 Task: Check the average views per listing of granite counters in the last 5 years.
Action: Mouse moved to (993, 214)
Screenshot: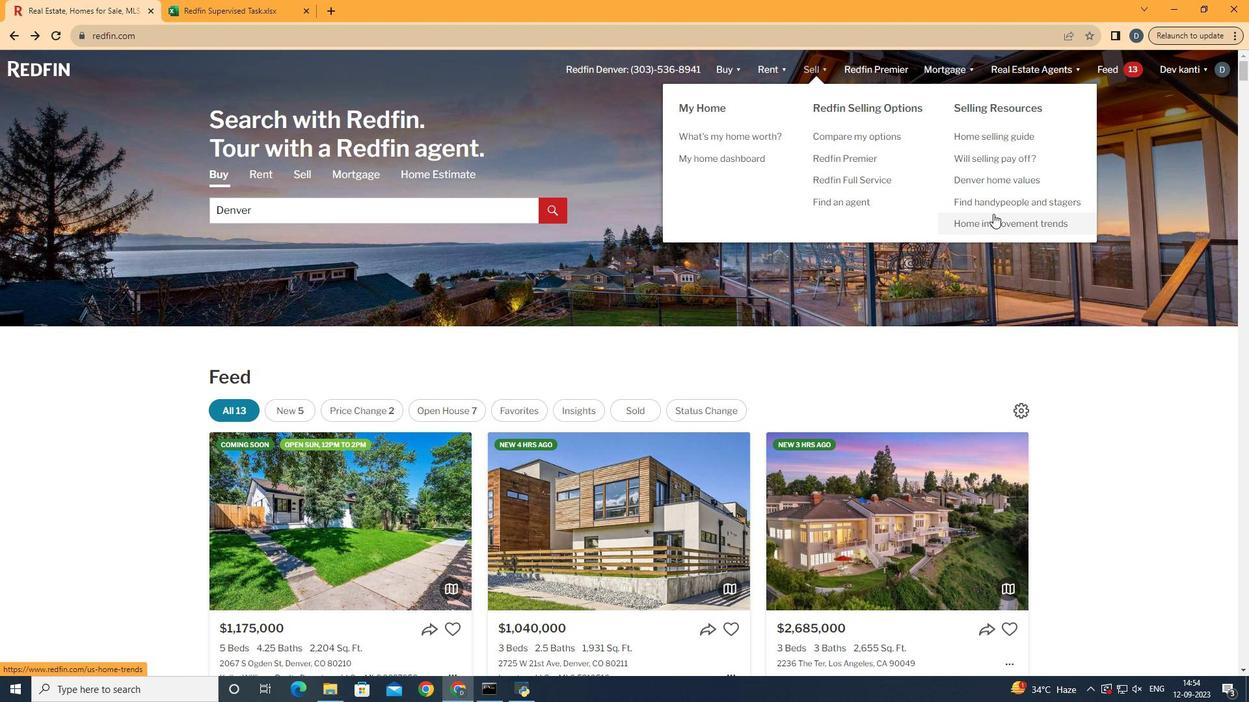 
Action: Mouse pressed left at (993, 214)
Screenshot: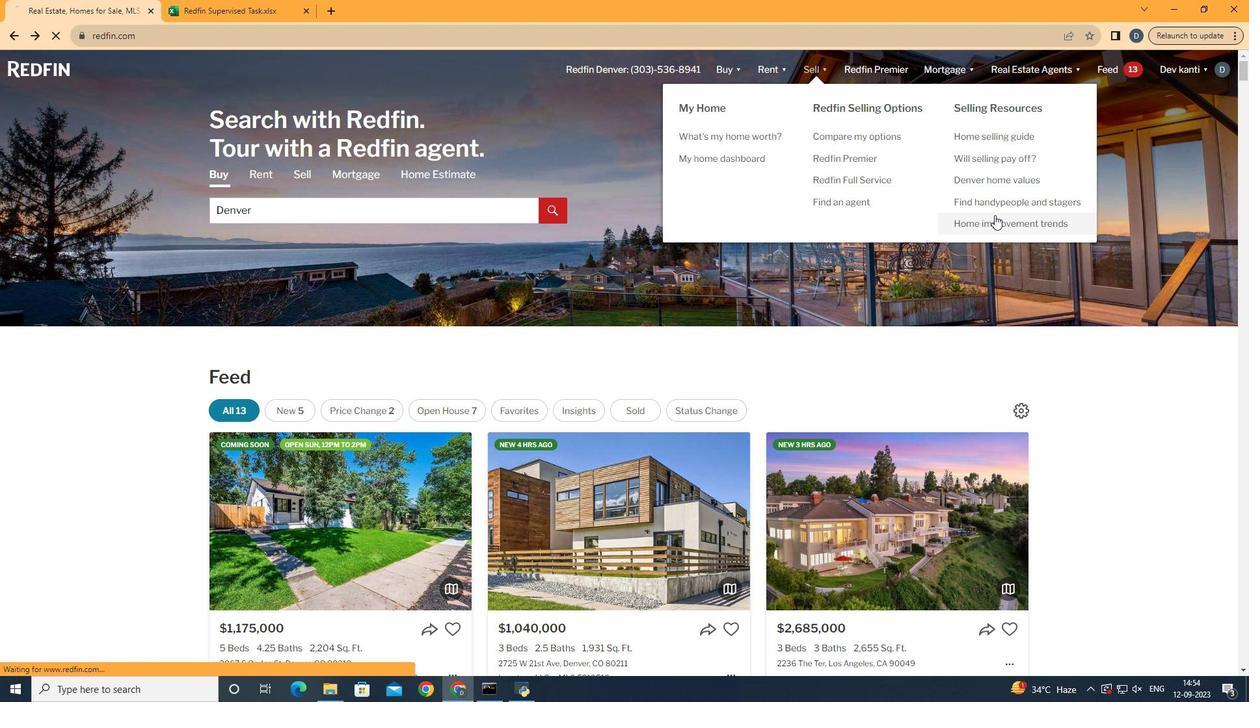 
Action: Mouse moved to (309, 245)
Screenshot: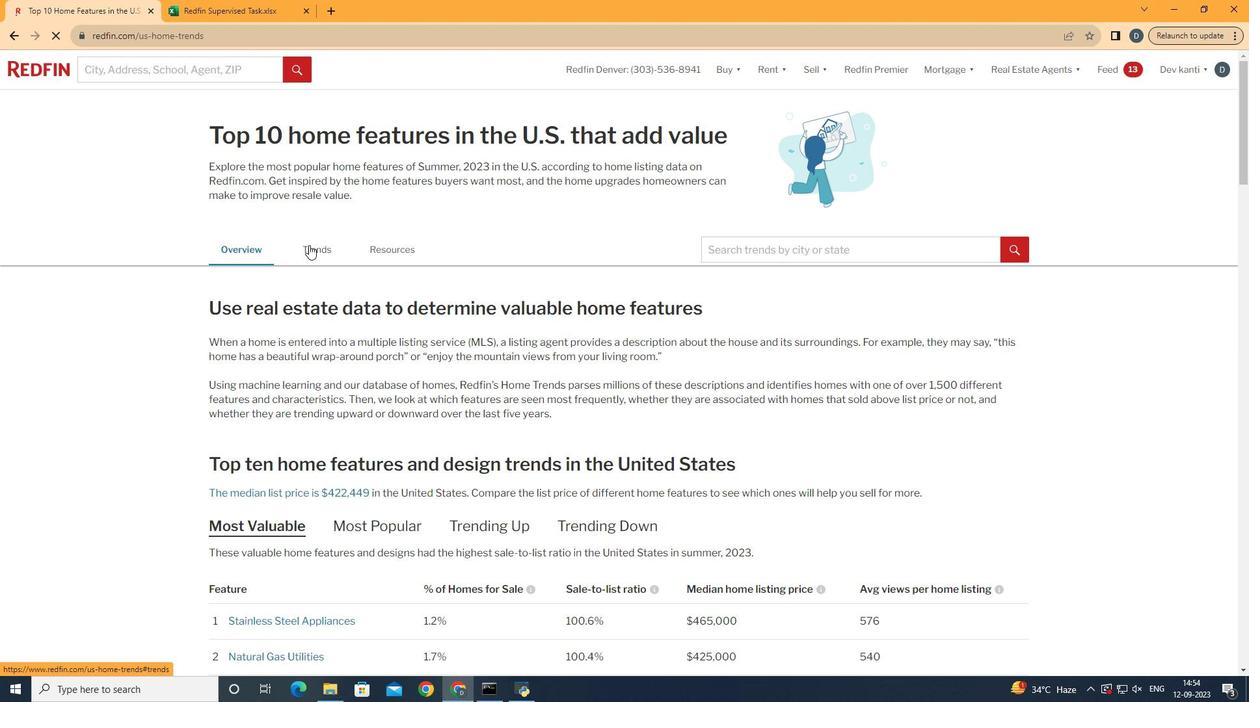 
Action: Mouse pressed left at (309, 245)
Screenshot: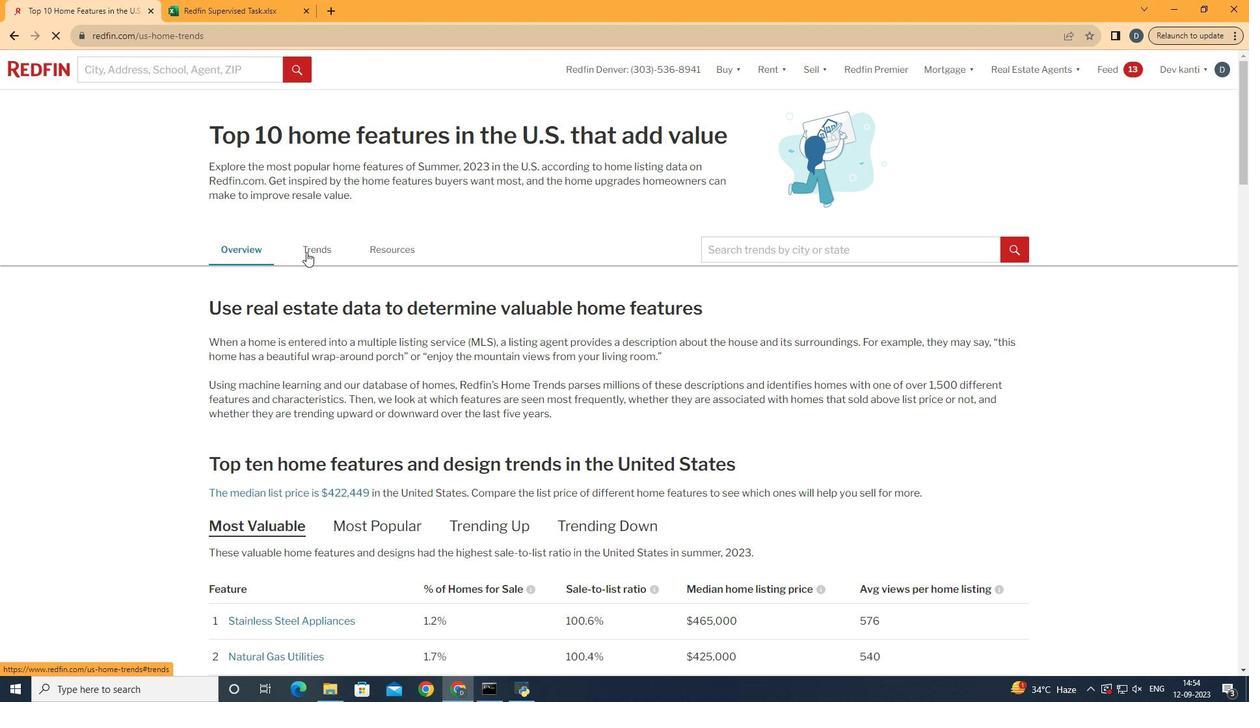 
Action: Mouse moved to (426, 398)
Screenshot: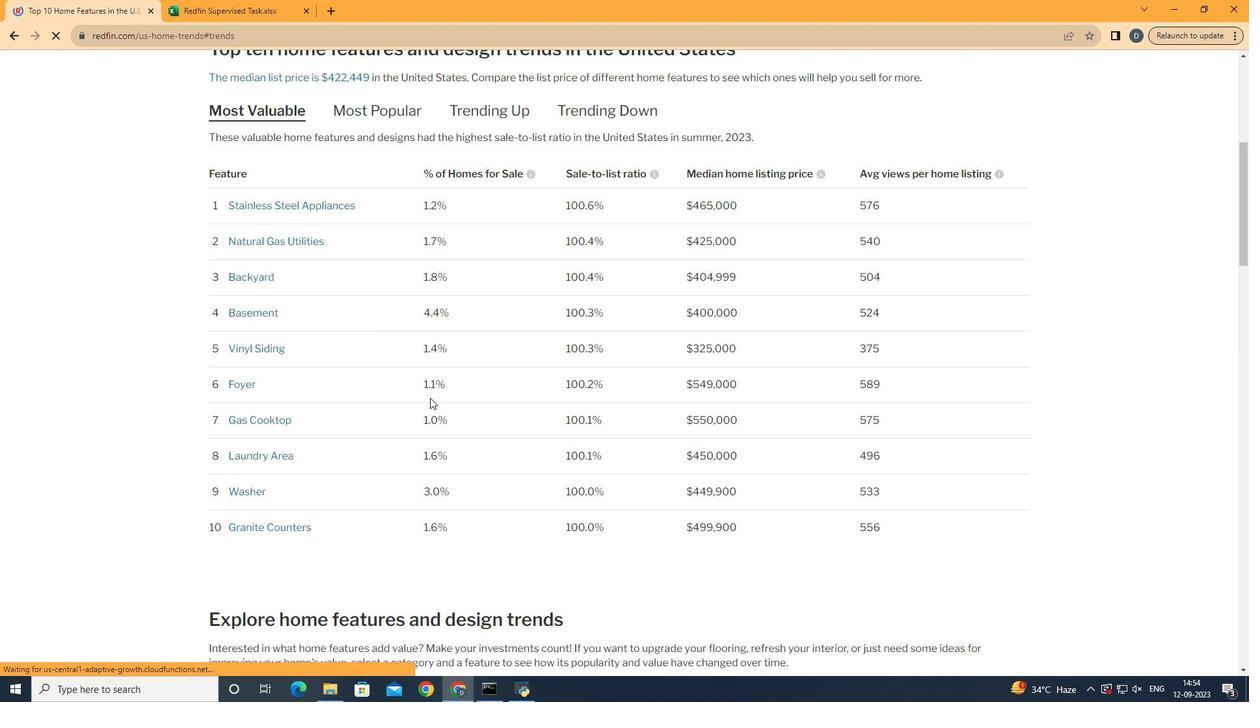 
Action: Mouse scrolled (426, 398) with delta (0, 0)
Screenshot: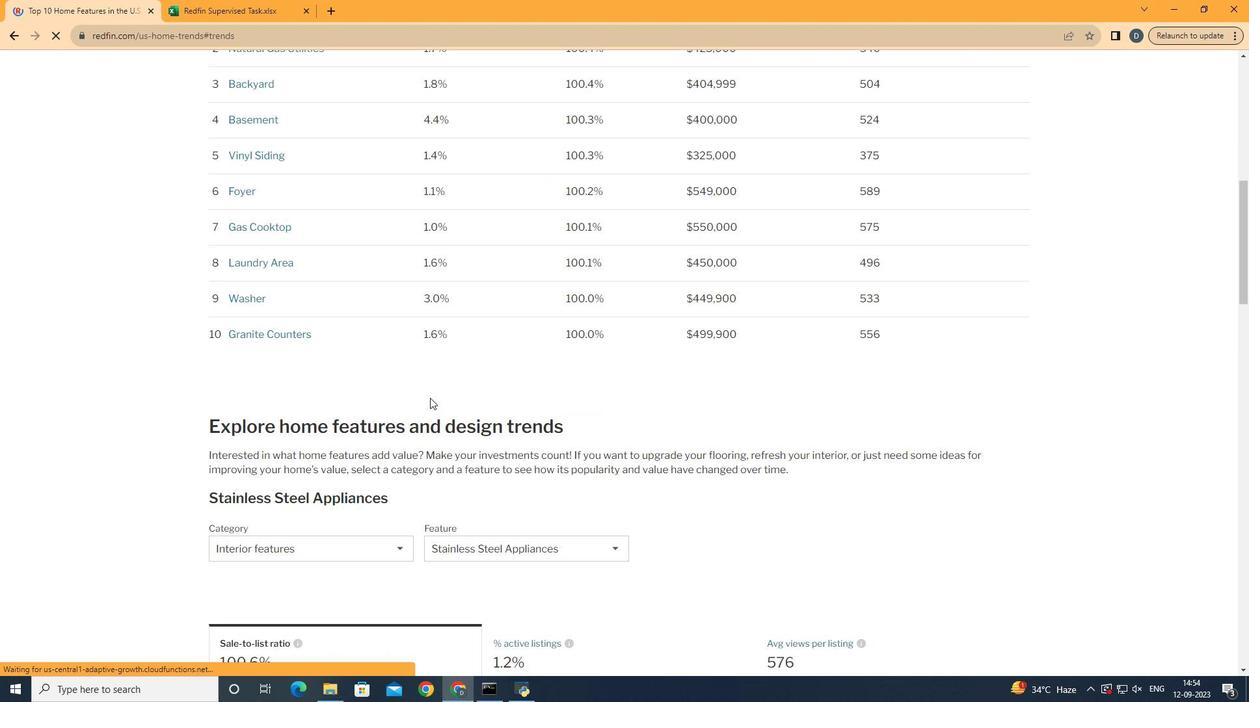 
Action: Mouse scrolled (426, 398) with delta (0, 0)
Screenshot: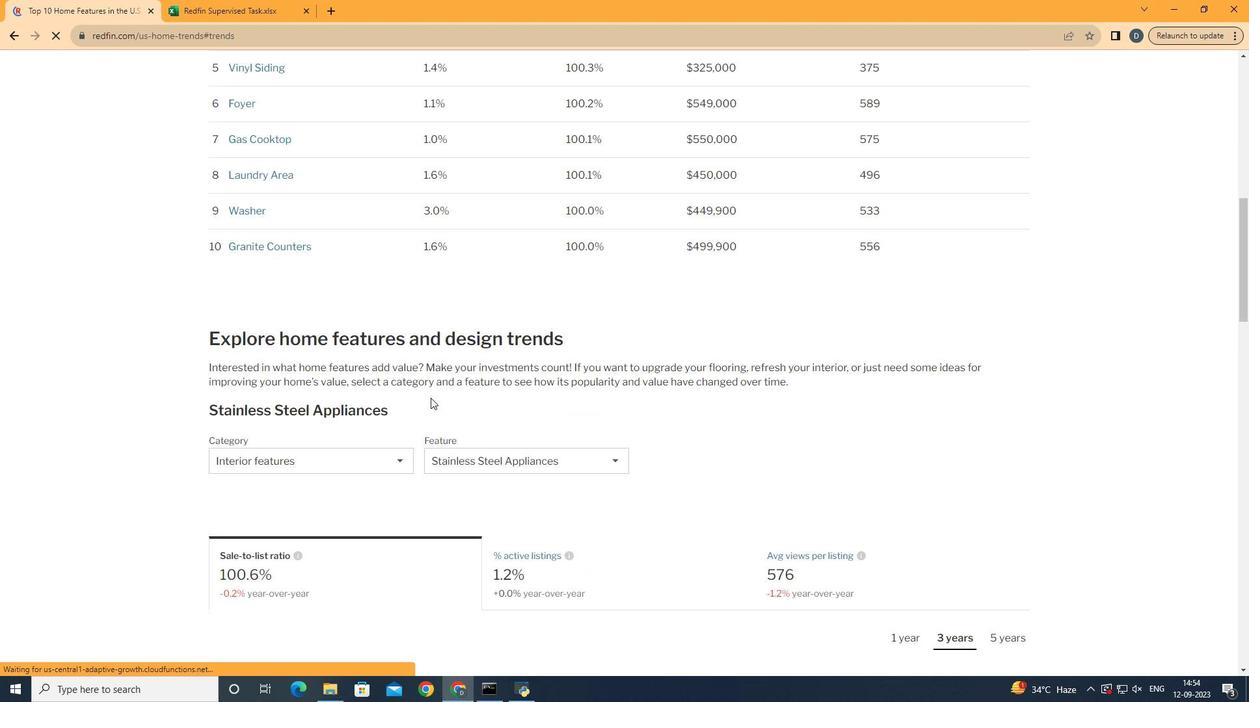
Action: Mouse scrolled (426, 398) with delta (0, 0)
Screenshot: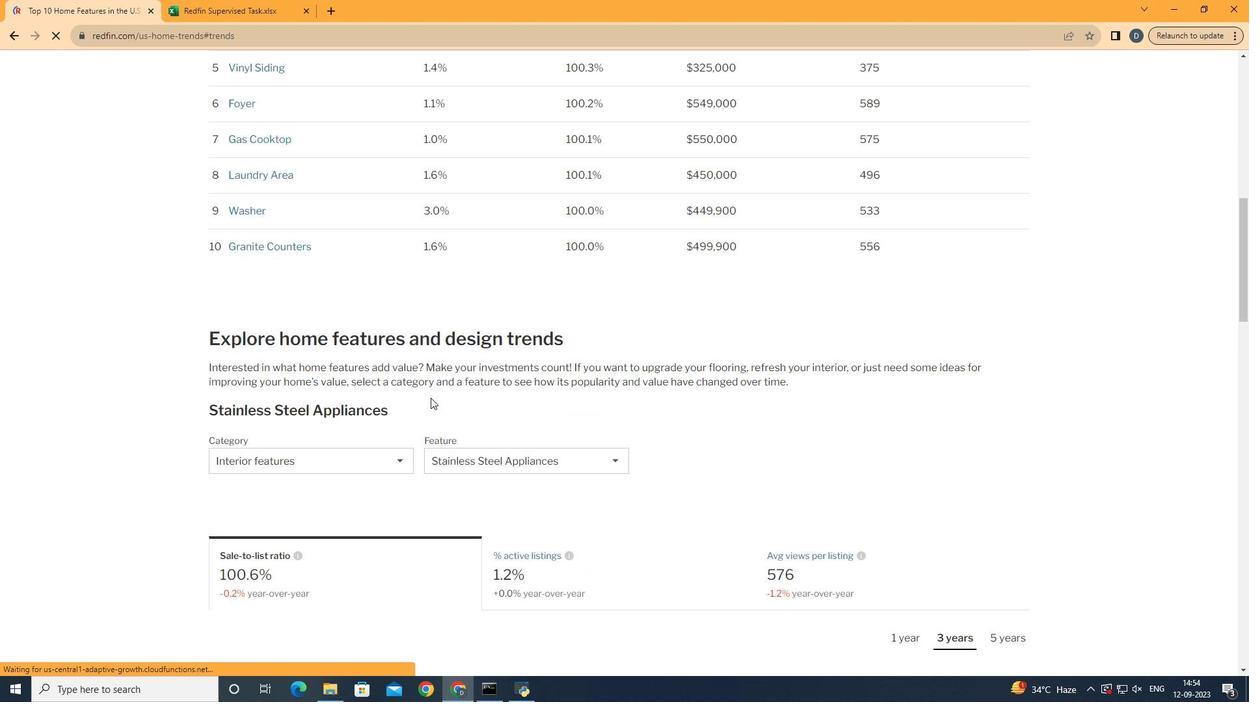 
Action: Mouse scrolled (426, 398) with delta (0, 0)
Screenshot: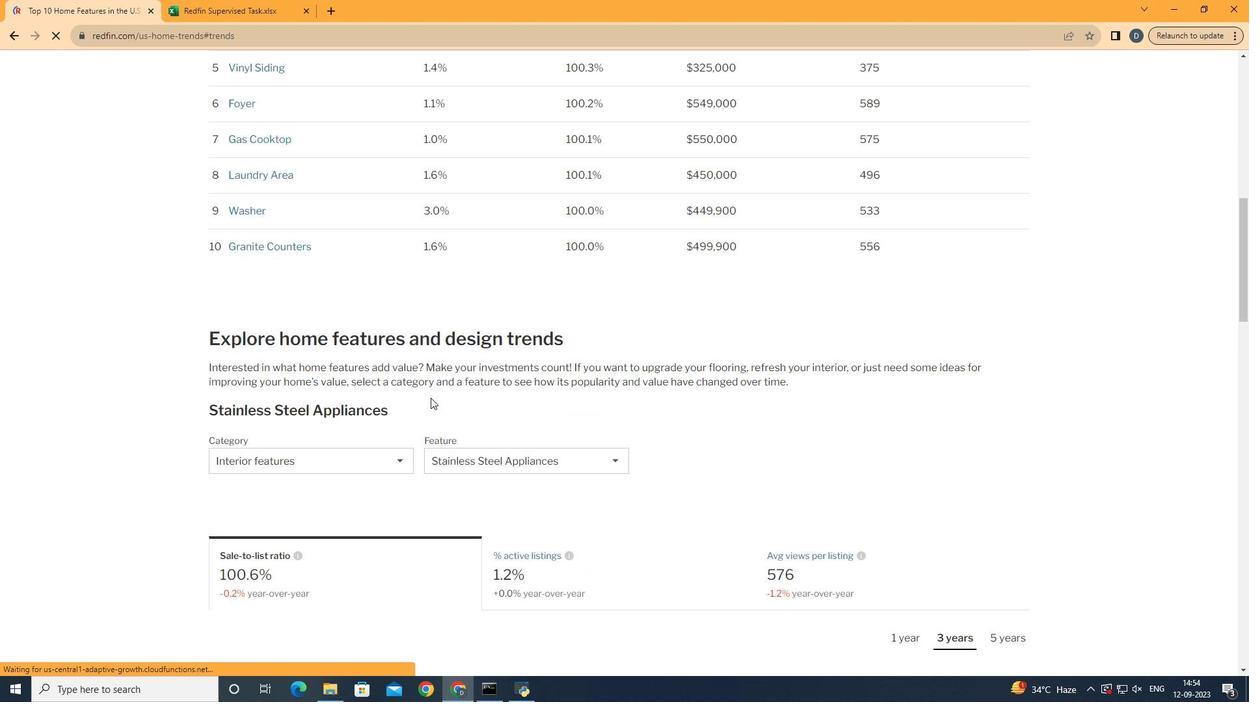 
Action: Mouse moved to (427, 398)
Screenshot: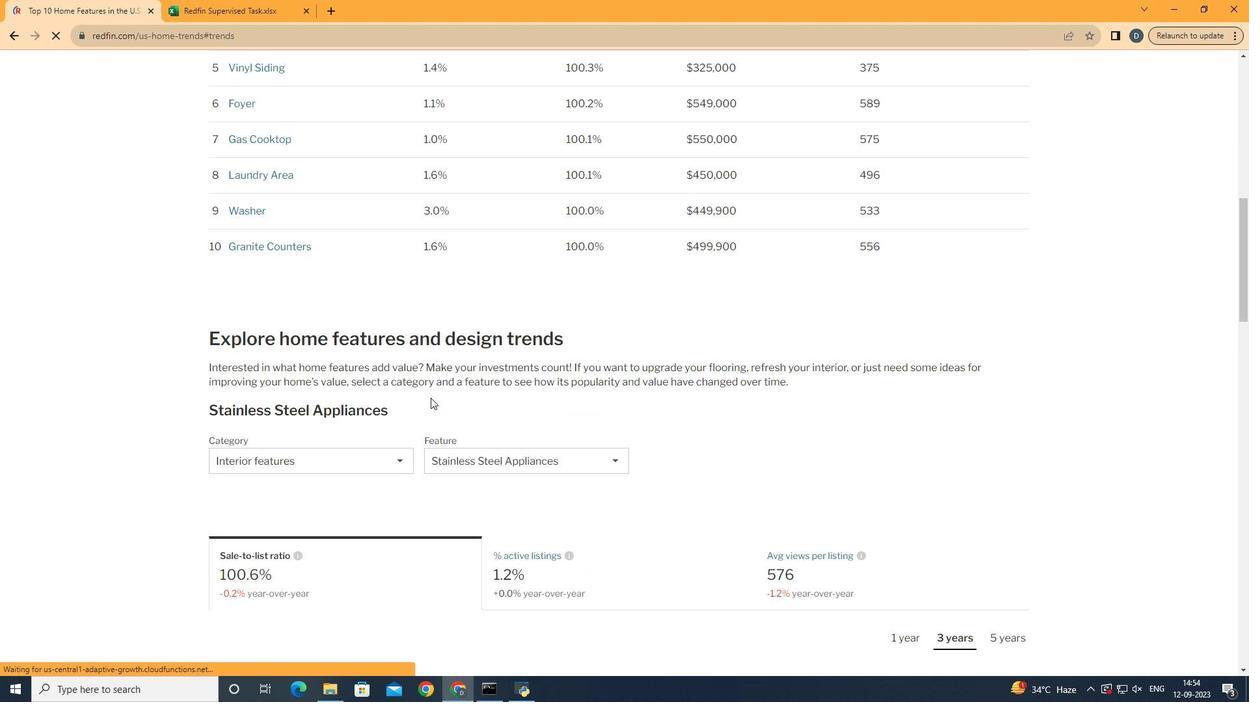 
Action: Mouse scrolled (427, 398) with delta (0, 0)
Screenshot: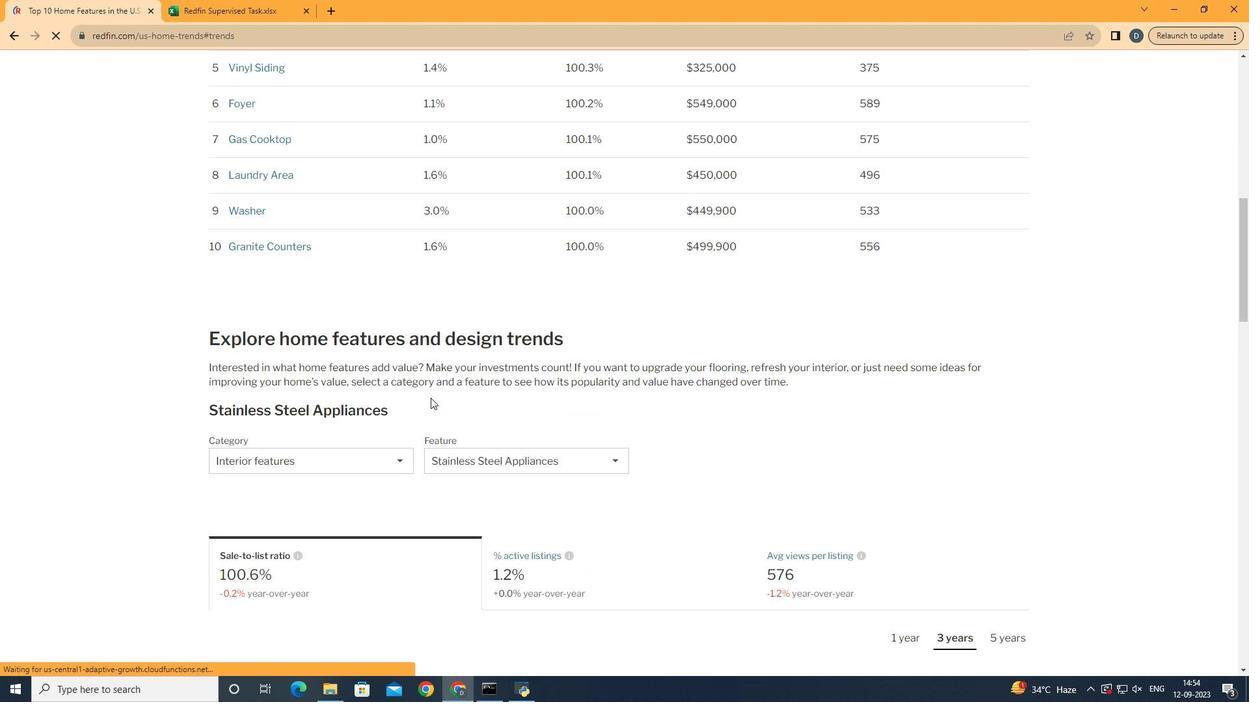 
Action: Mouse moved to (430, 398)
Screenshot: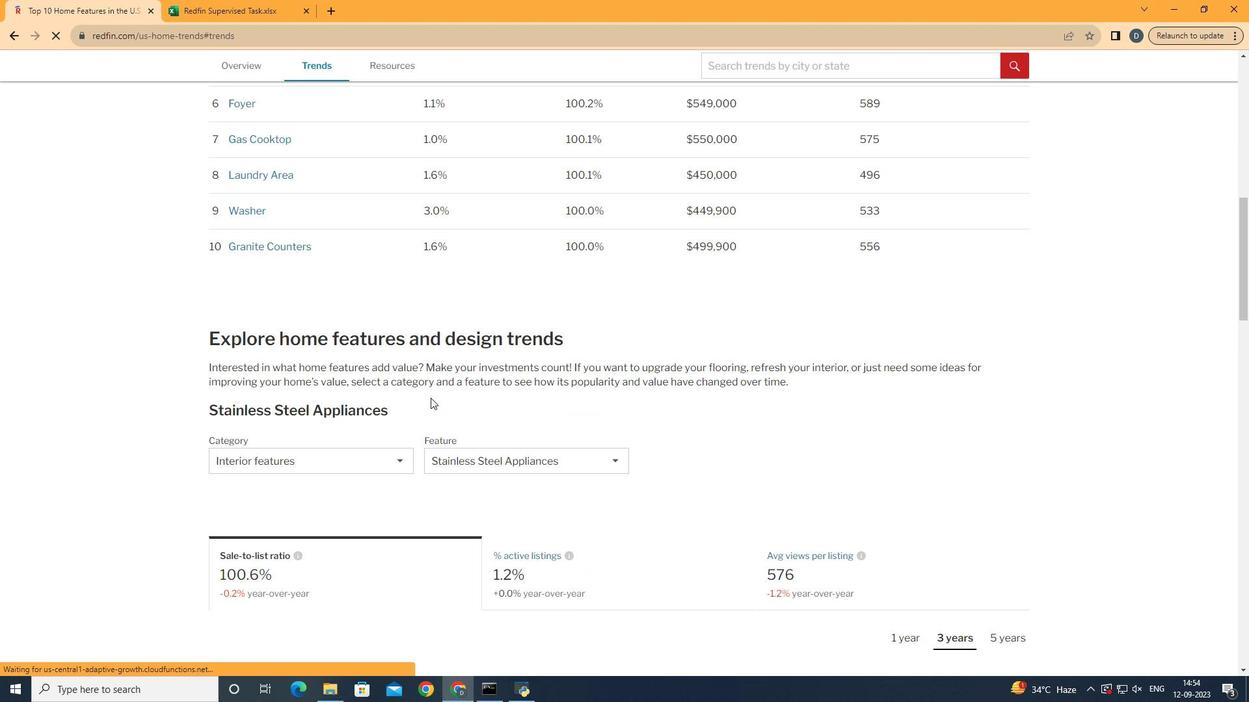 
Action: Mouse scrolled (430, 397) with delta (0, 0)
Screenshot: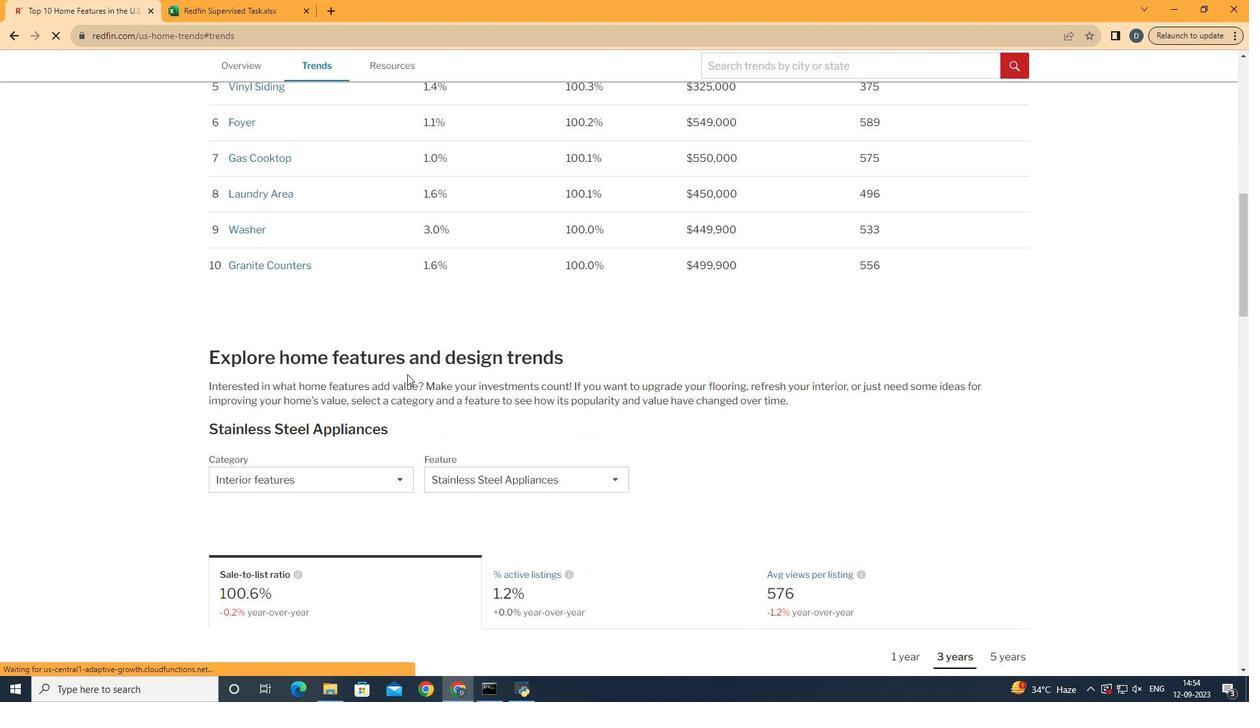 
Action: Mouse scrolled (430, 397) with delta (0, 0)
Screenshot: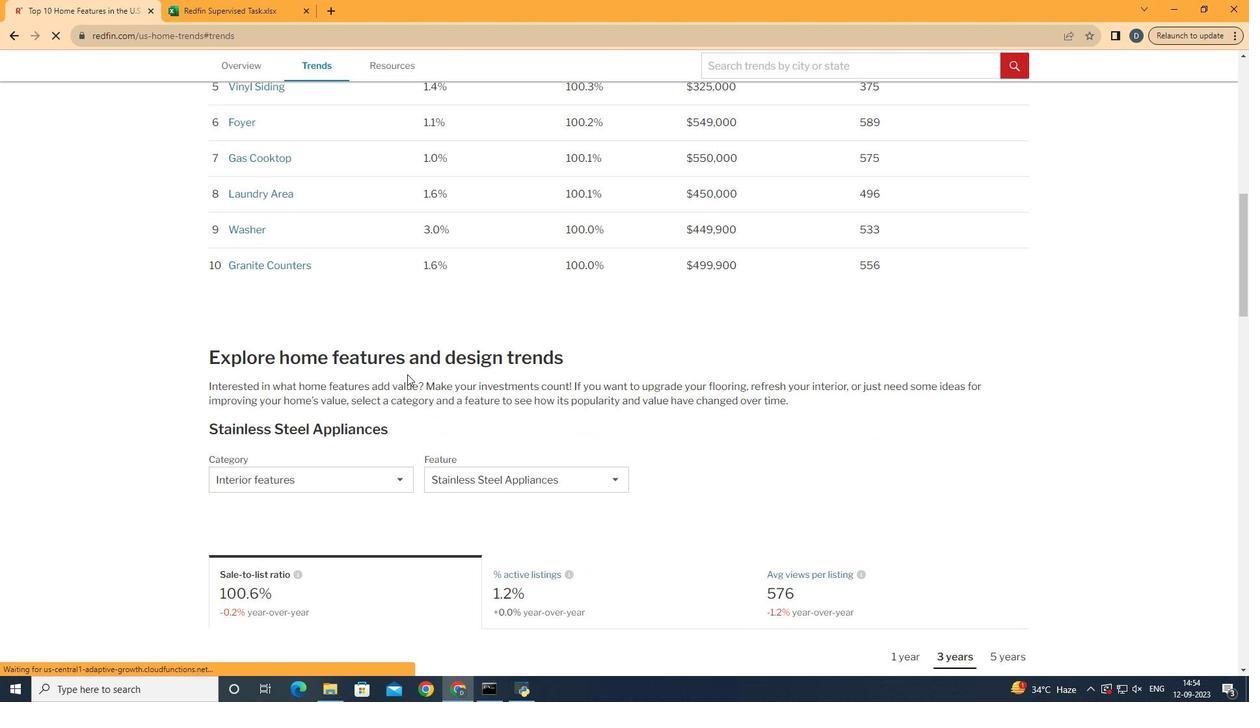 
Action: Mouse moved to (401, 372)
Screenshot: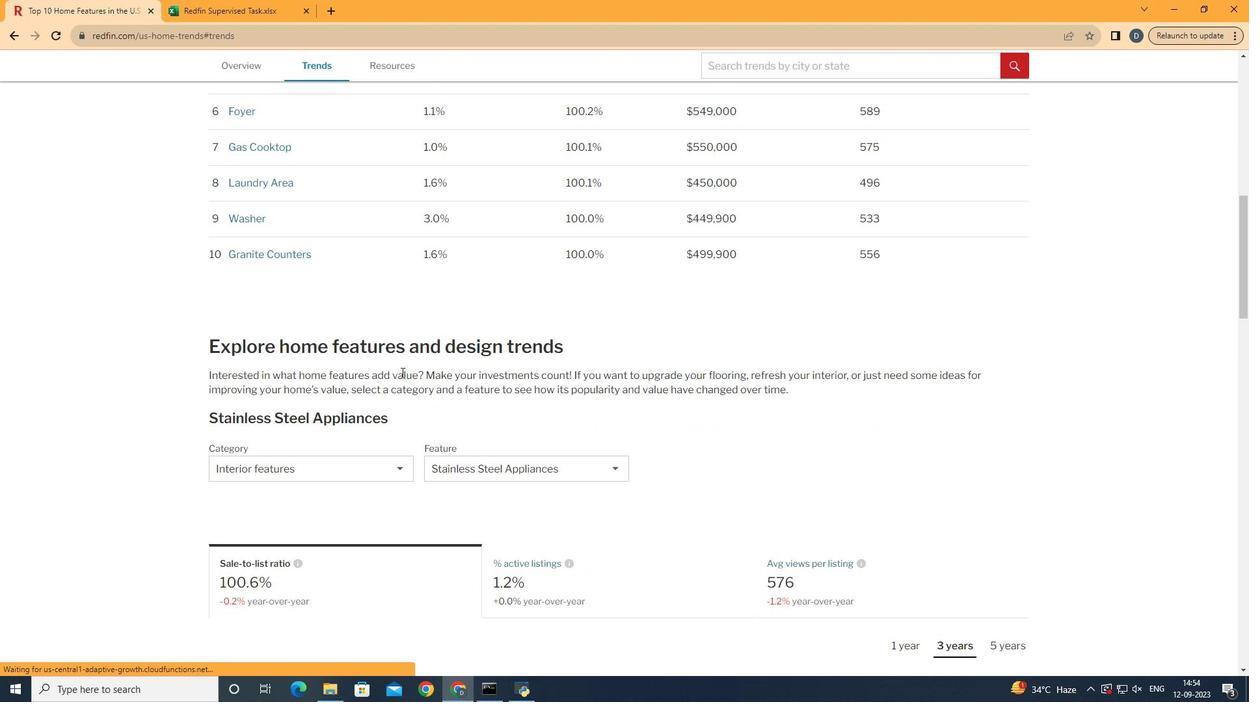 
Action: Mouse scrolled (401, 372) with delta (0, 0)
Screenshot: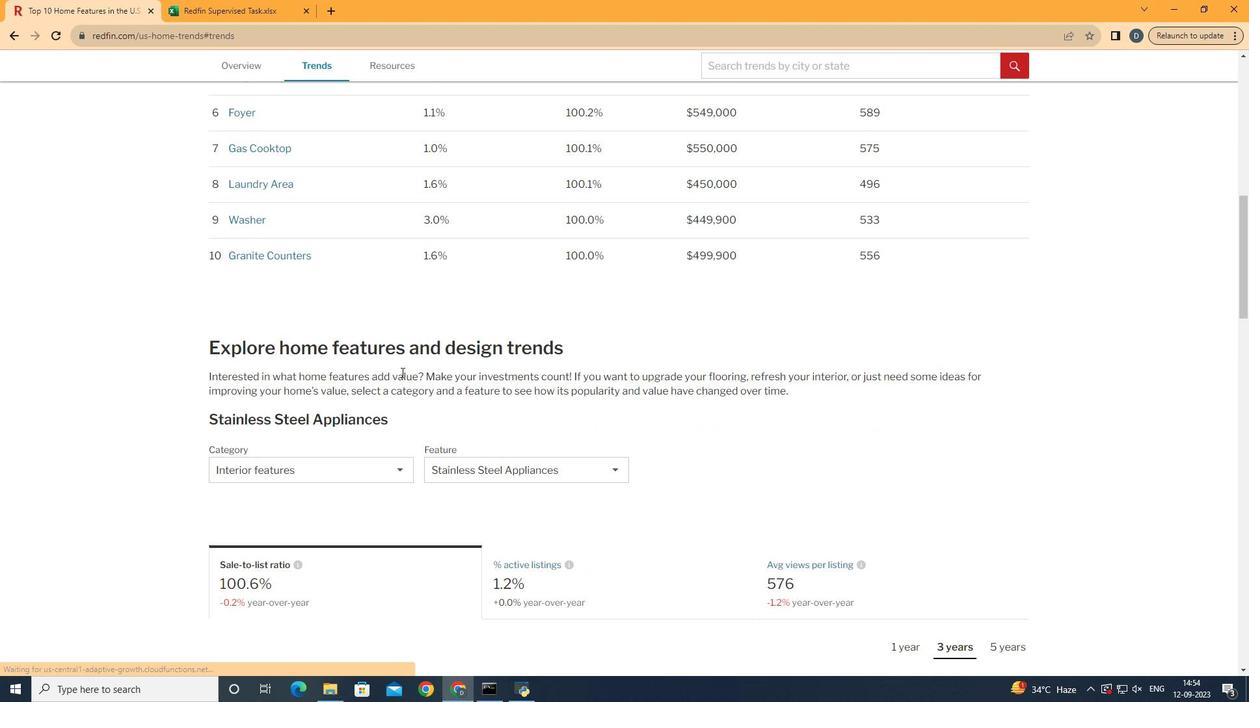 
Action: Mouse scrolled (401, 372) with delta (0, 0)
Screenshot: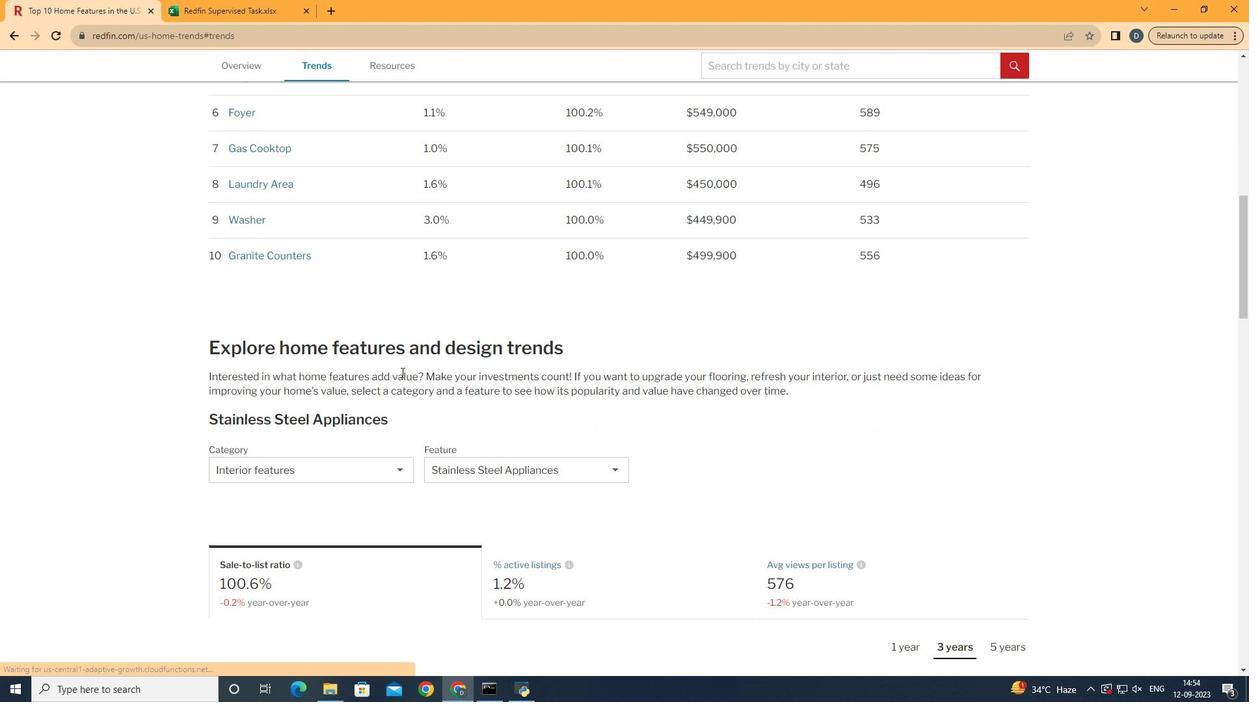 
Action: Mouse scrolled (401, 372) with delta (0, 0)
Screenshot: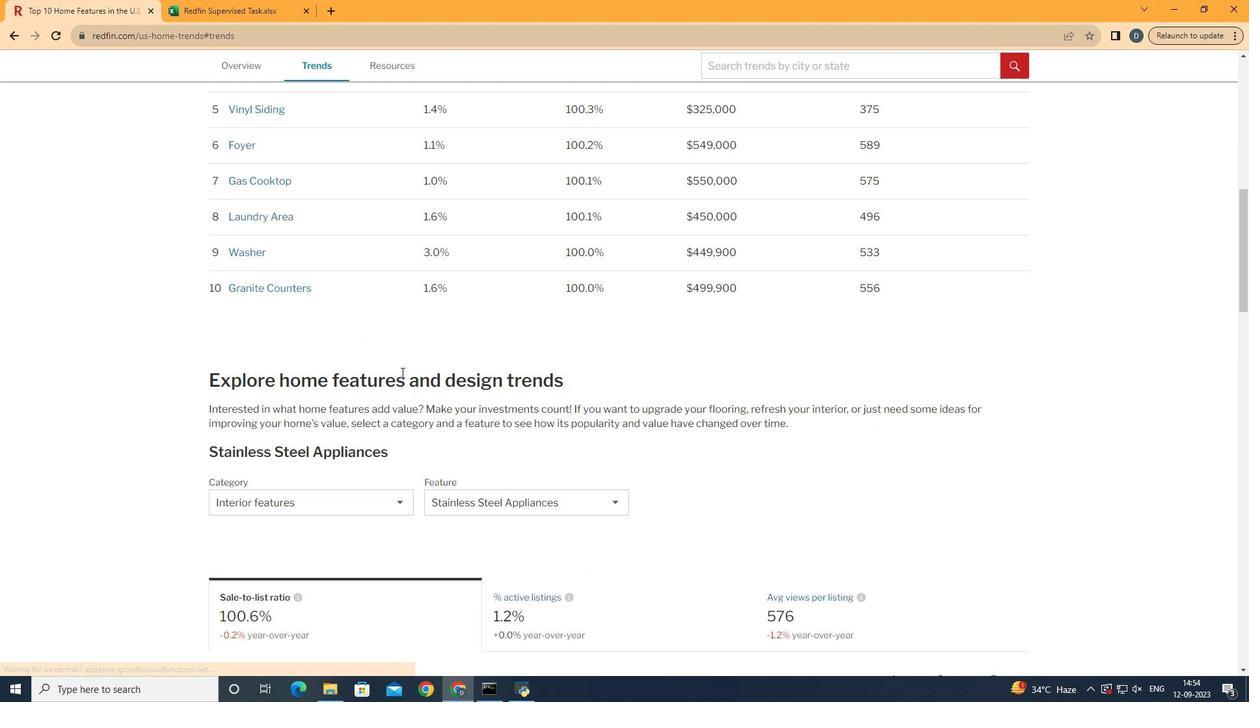
Action: Mouse scrolled (401, 372) with delta (0, 0)
Screenshot: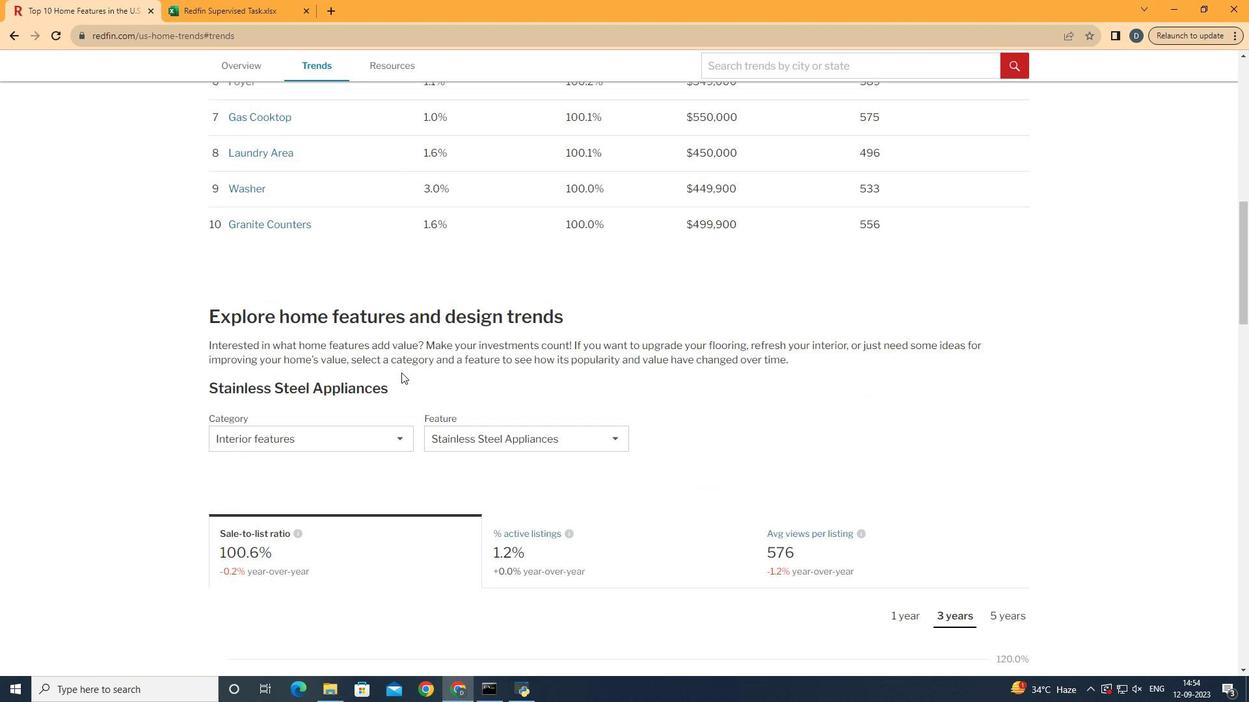 
Action: Mouse scrolled (401, 372) with delta (0, 0)
Screenshot: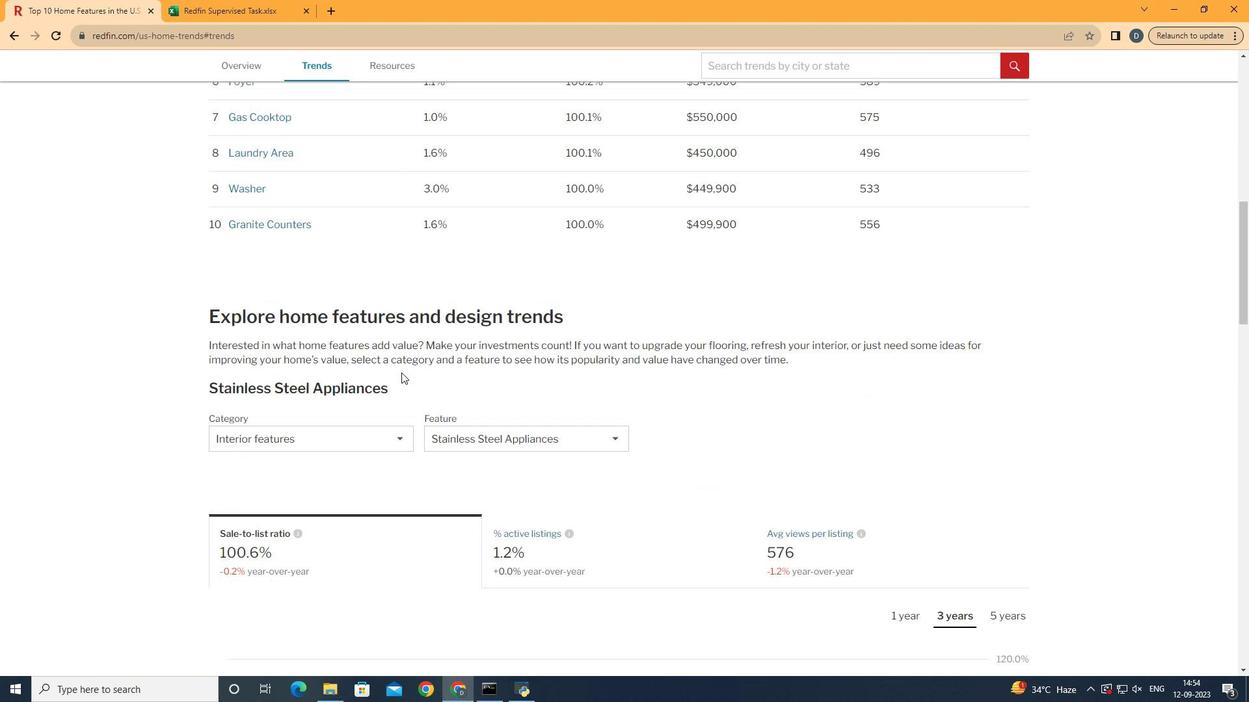 
Action: Mouse scrolled (401, 372) with delta (0, 0)
Screenshot: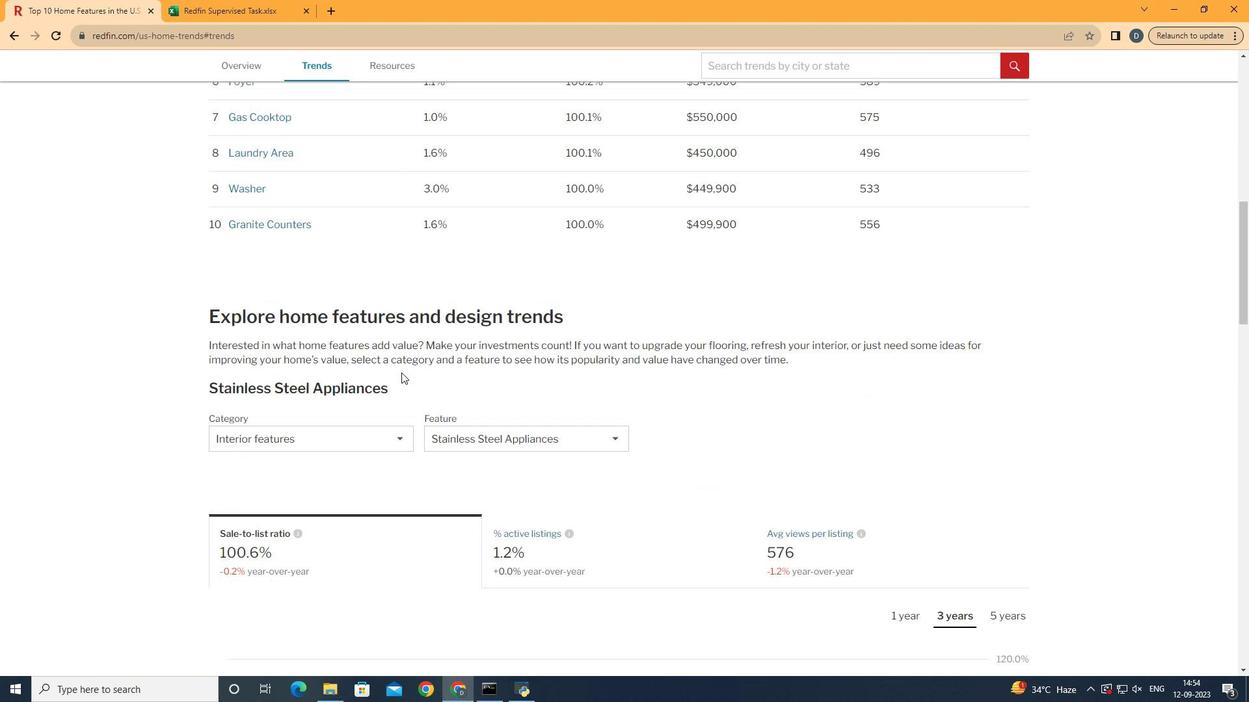 
Action: Mouse scrolled (401, 372) with delta (0, 0)
Screenshot: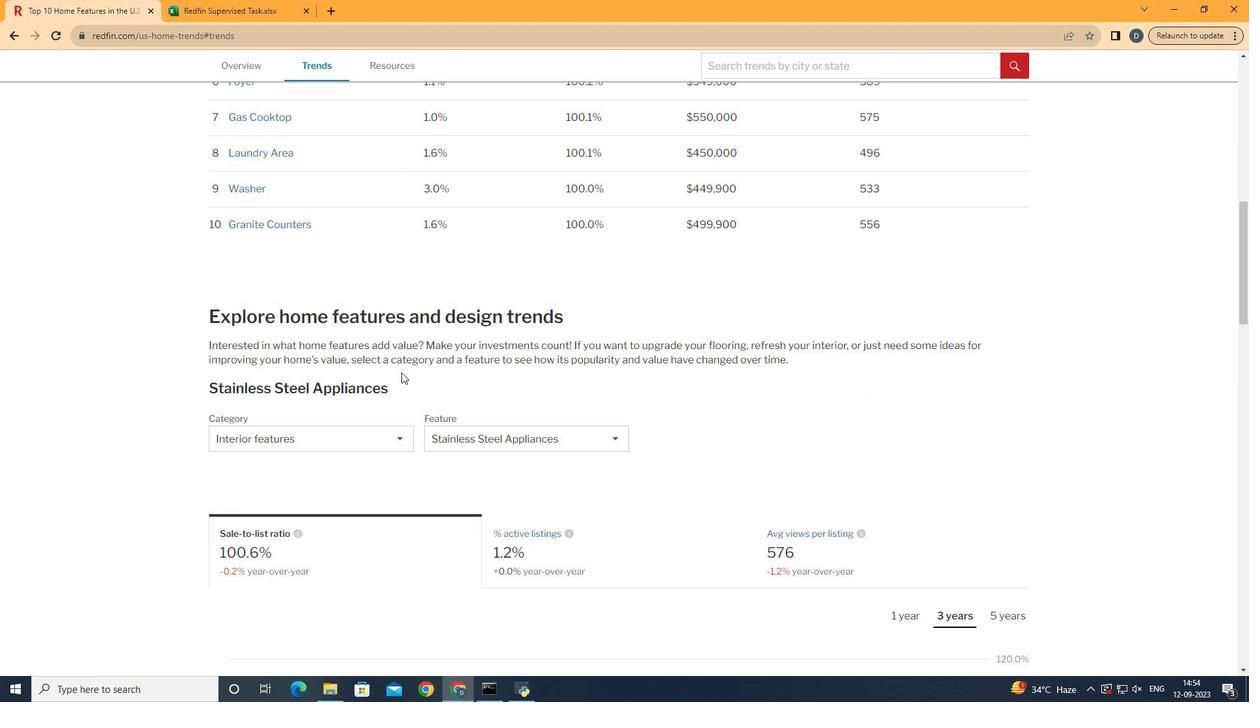 
Action: Mouse scrolled (401, 372) with delta (0, 0)
Screenshot: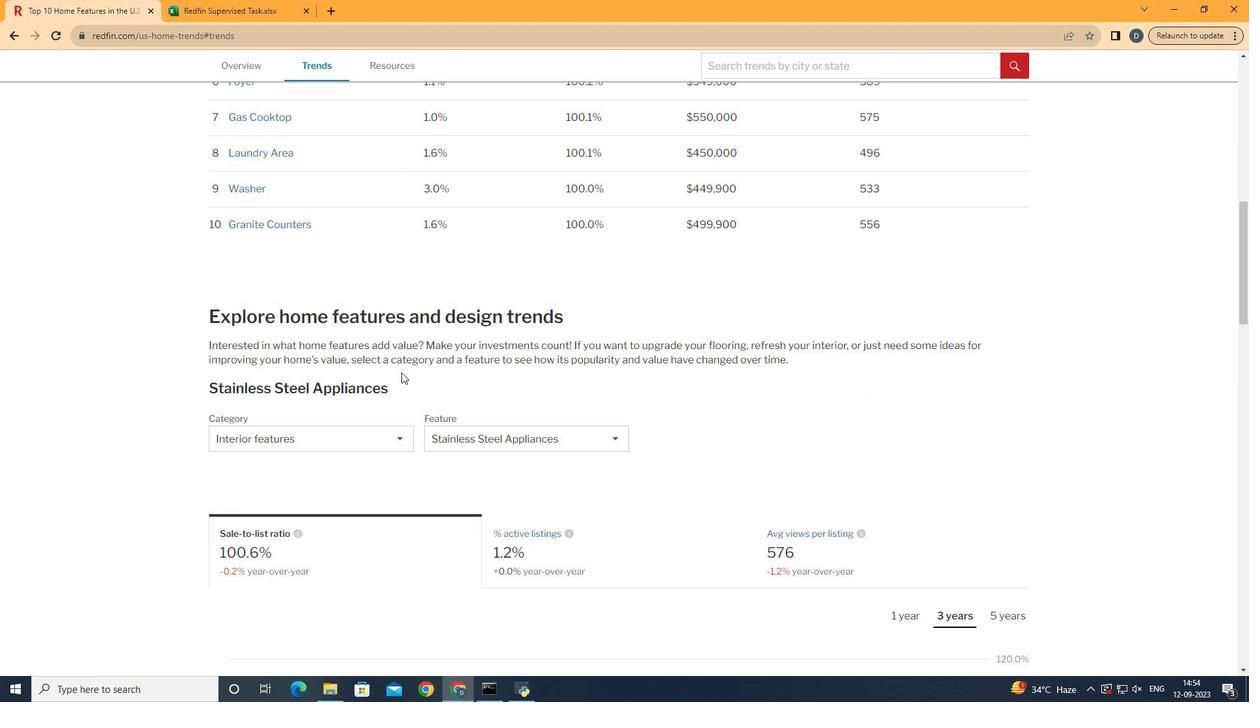 
Action: Mouse scrolled (401, 372) with delta (0, 0)
Screenshot: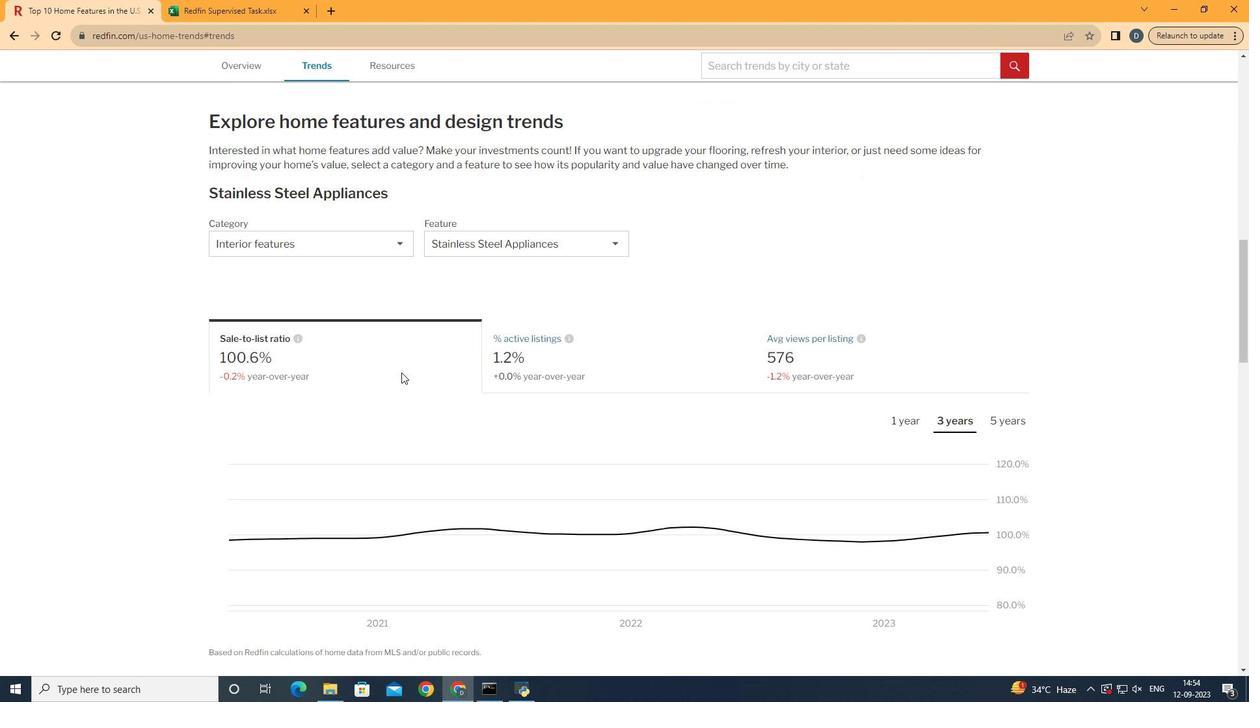 
Action: Mouse scrolled (401, 372) with delta (0, 0)
Screenshot: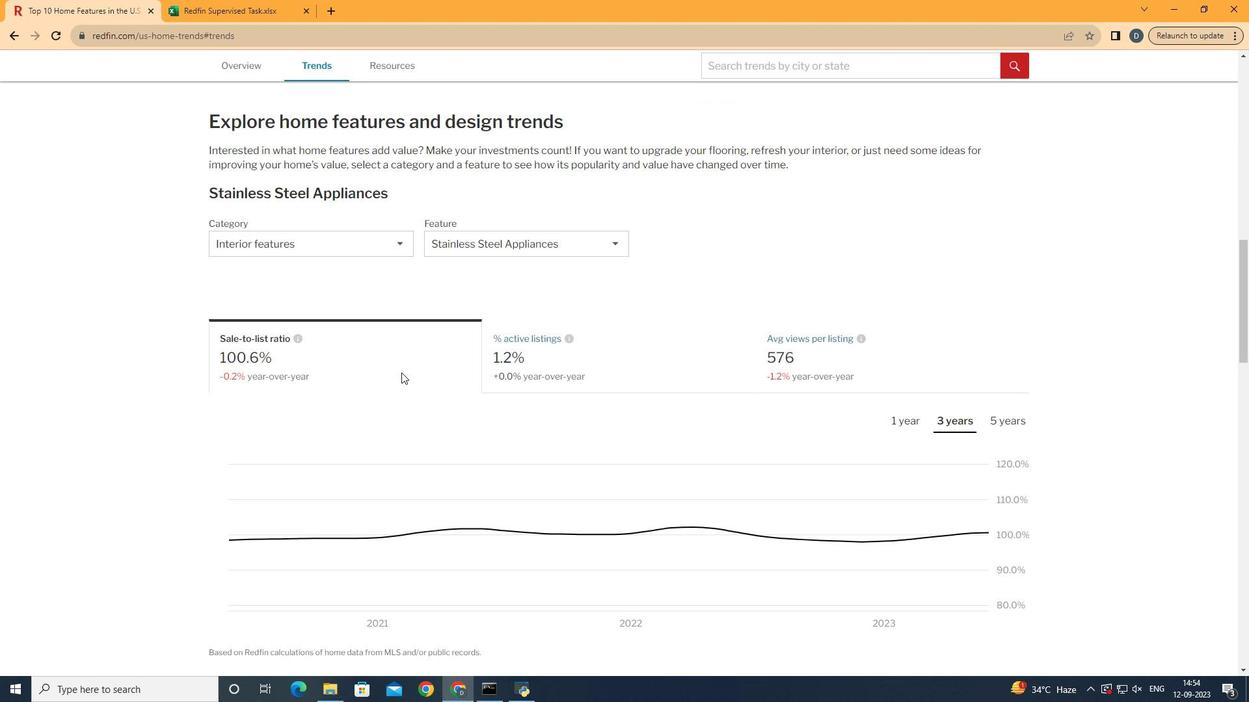 
Action: Mouse scrolled (401, 372) with delta (0, 0)
Screenshot: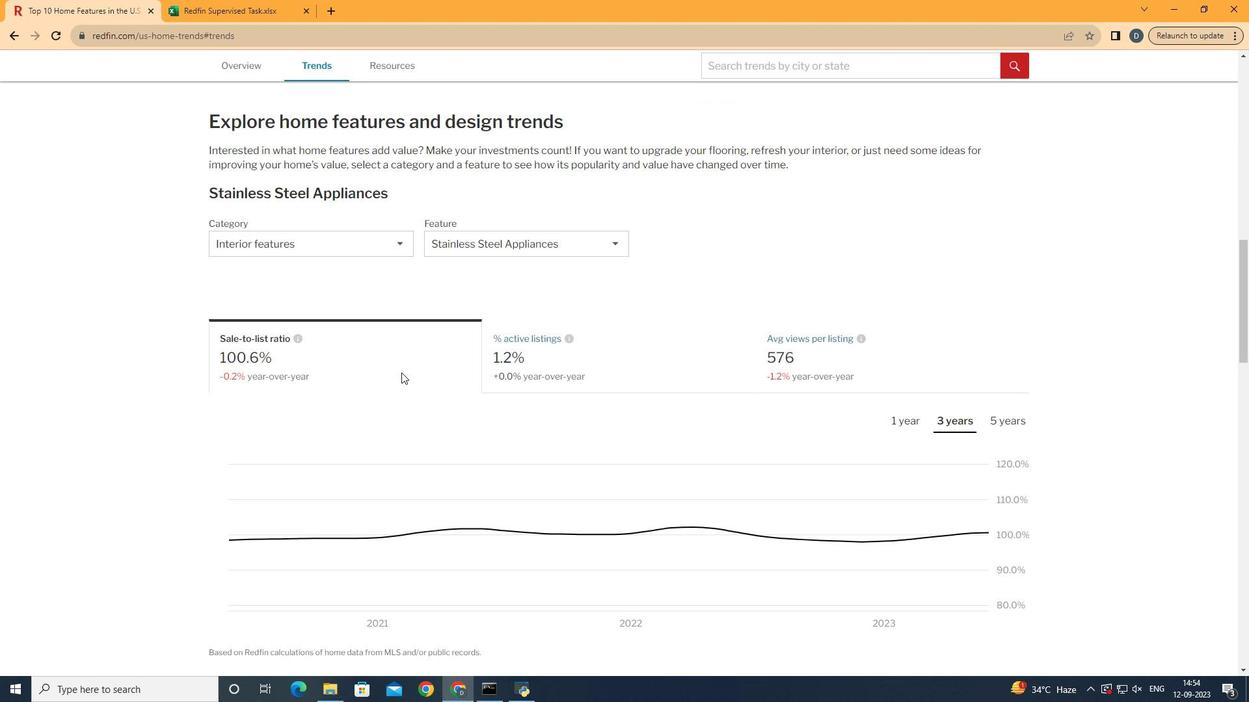 
Action: Mouse moved to (337, 240)
Screenshot: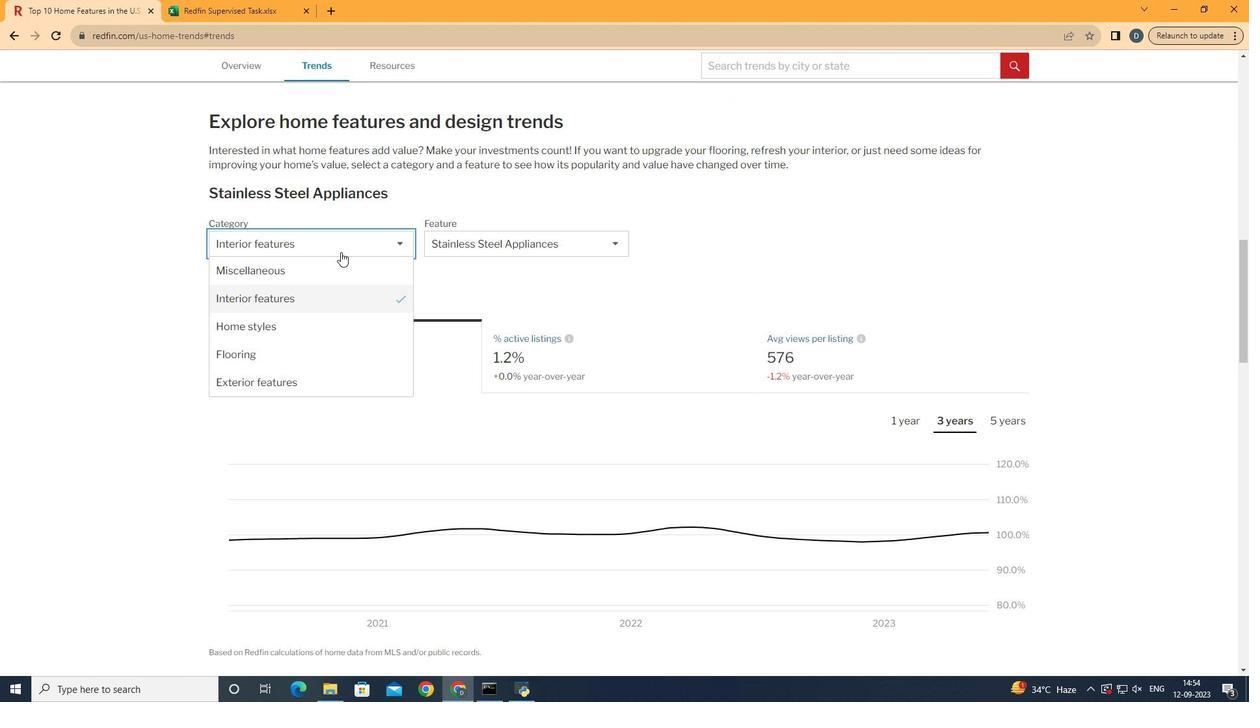 
Action: Mouse pressed left at (337, 240)
Screenshot: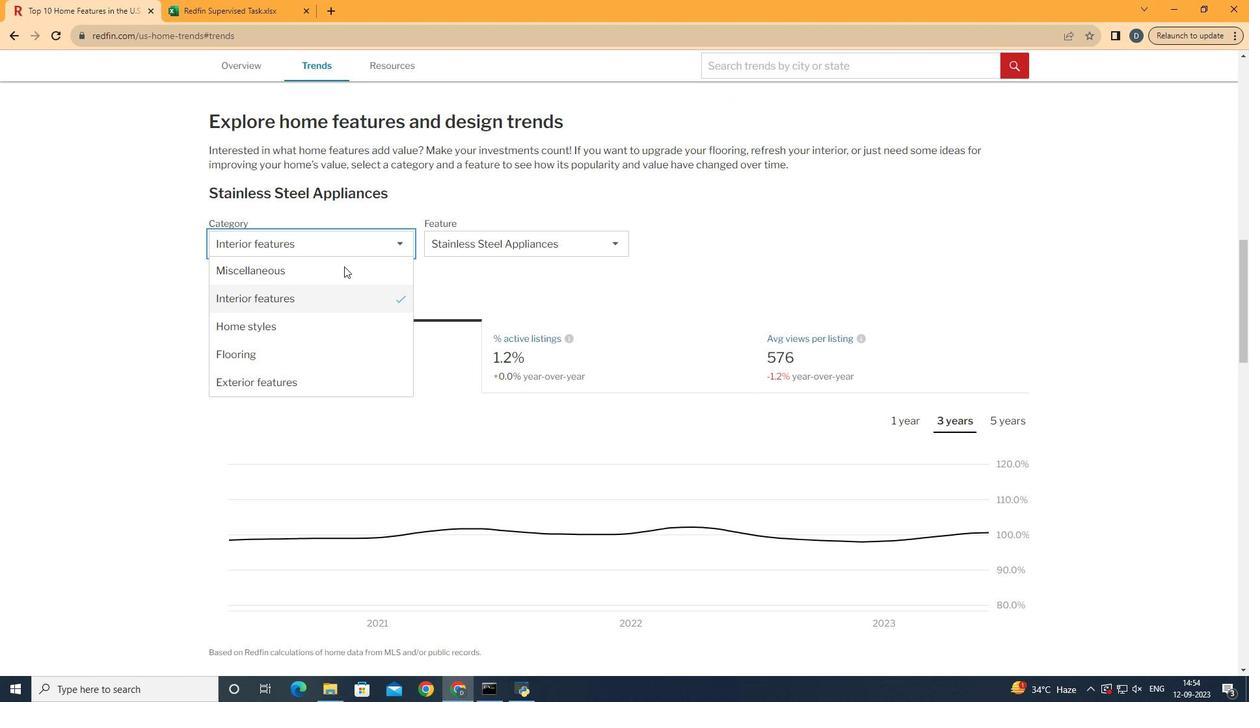 
Action: Mouse moved to (345, 295)
Screenshot: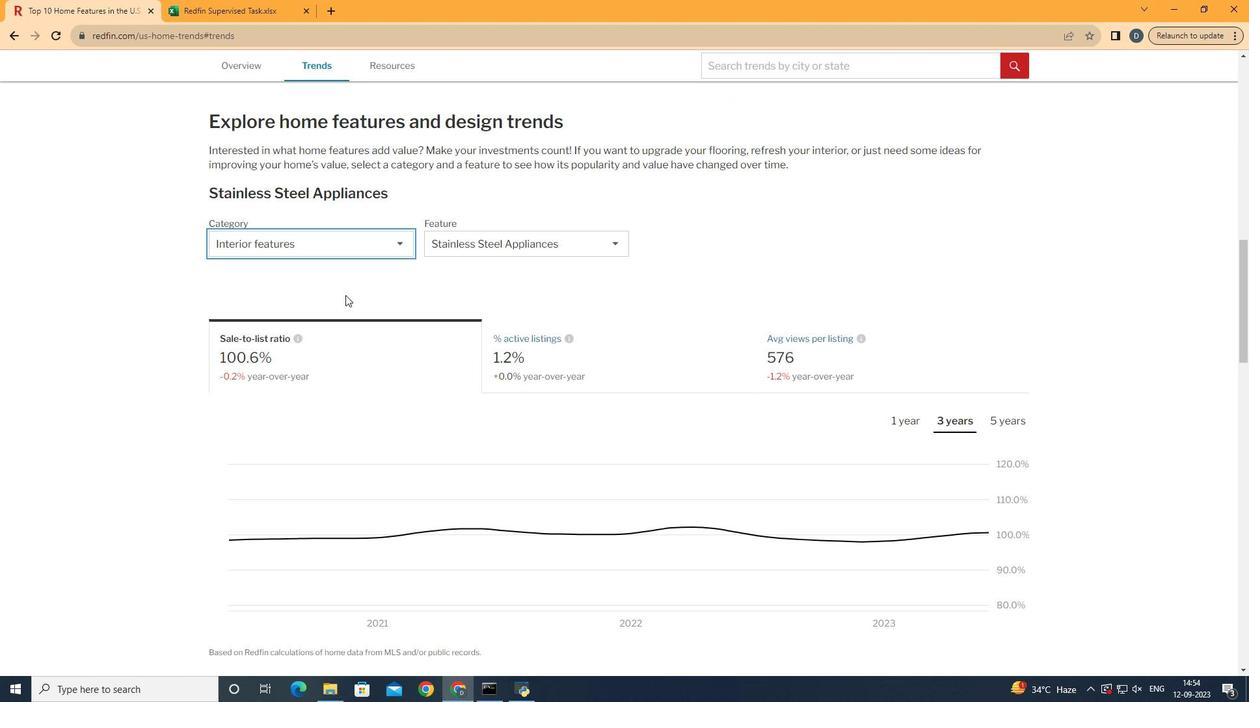 
Action: Mouse pressed left at (345, 295)
Screenshot: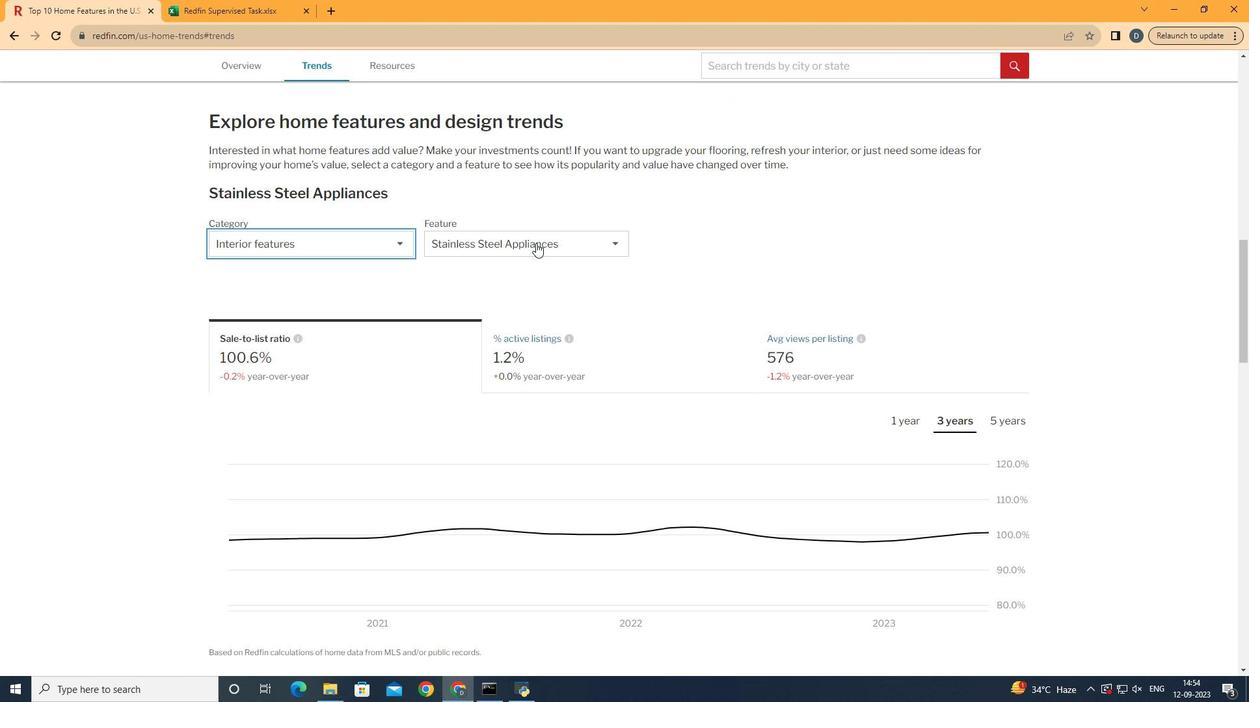 
Action: Mouse moved to (538, 242)
Screenshot: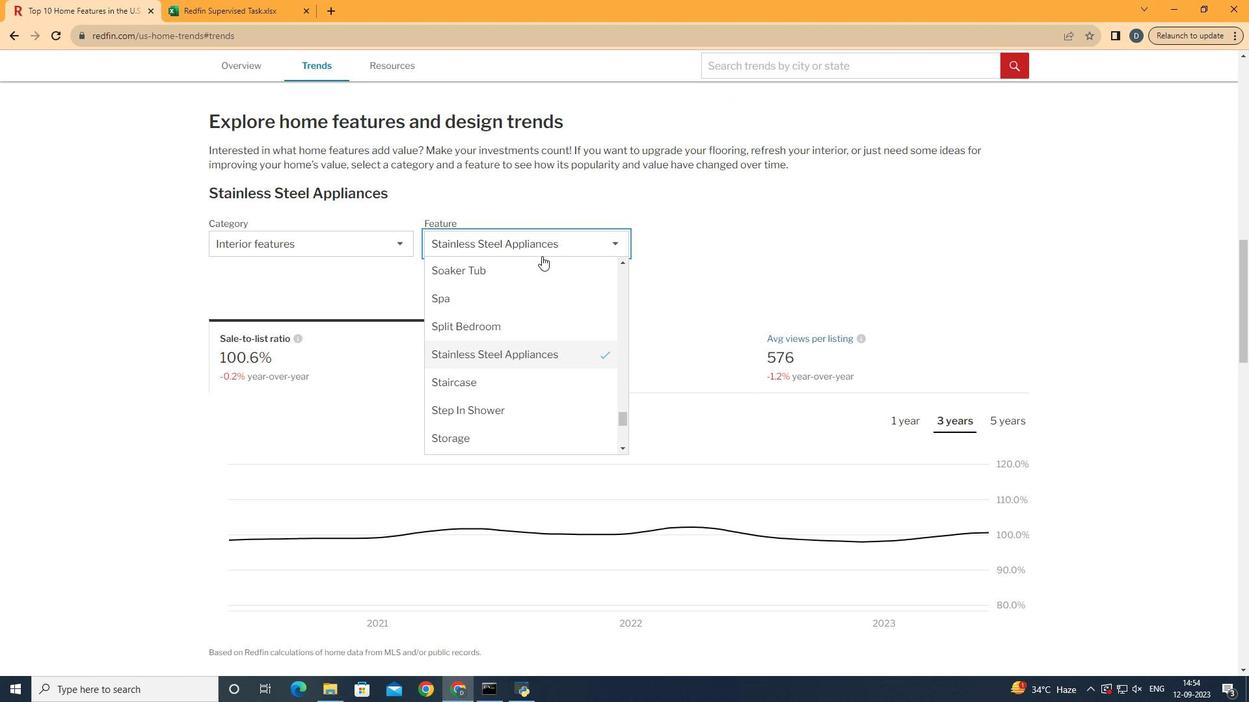 
Action: Mouse pressed left at (538, 242)
Screenshot: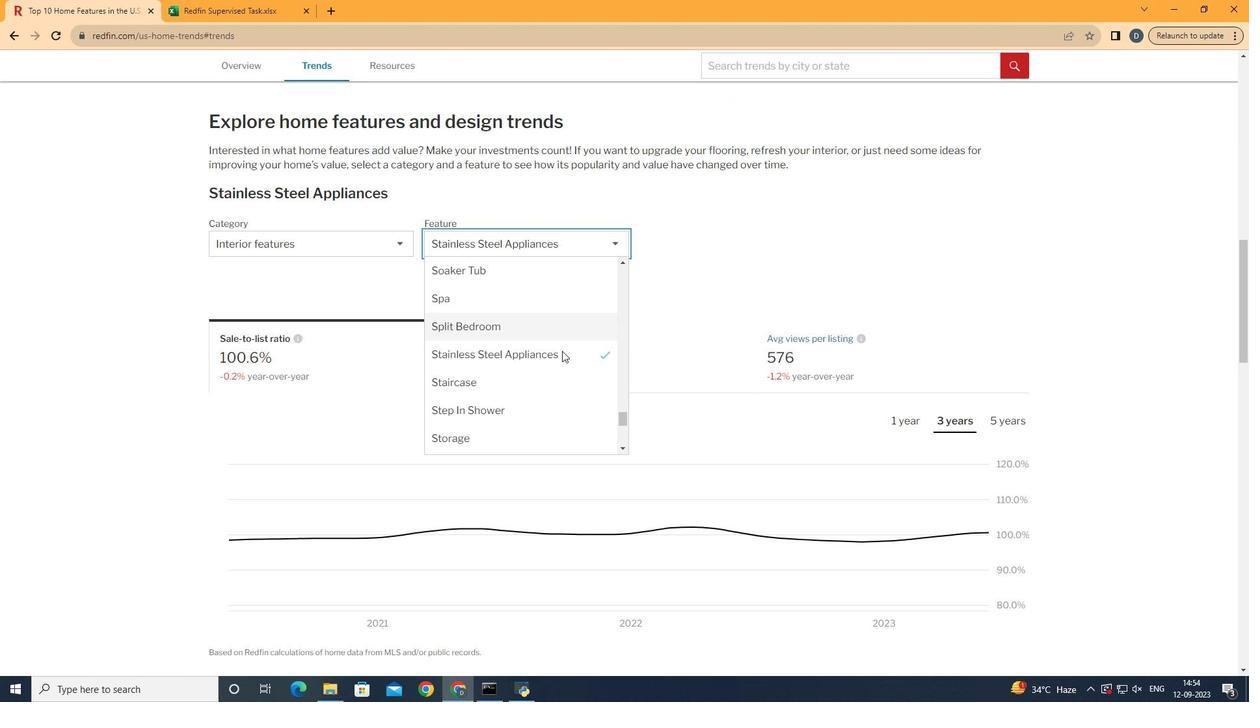 
Action: Mouse moved to (577, 381)
Screenshot: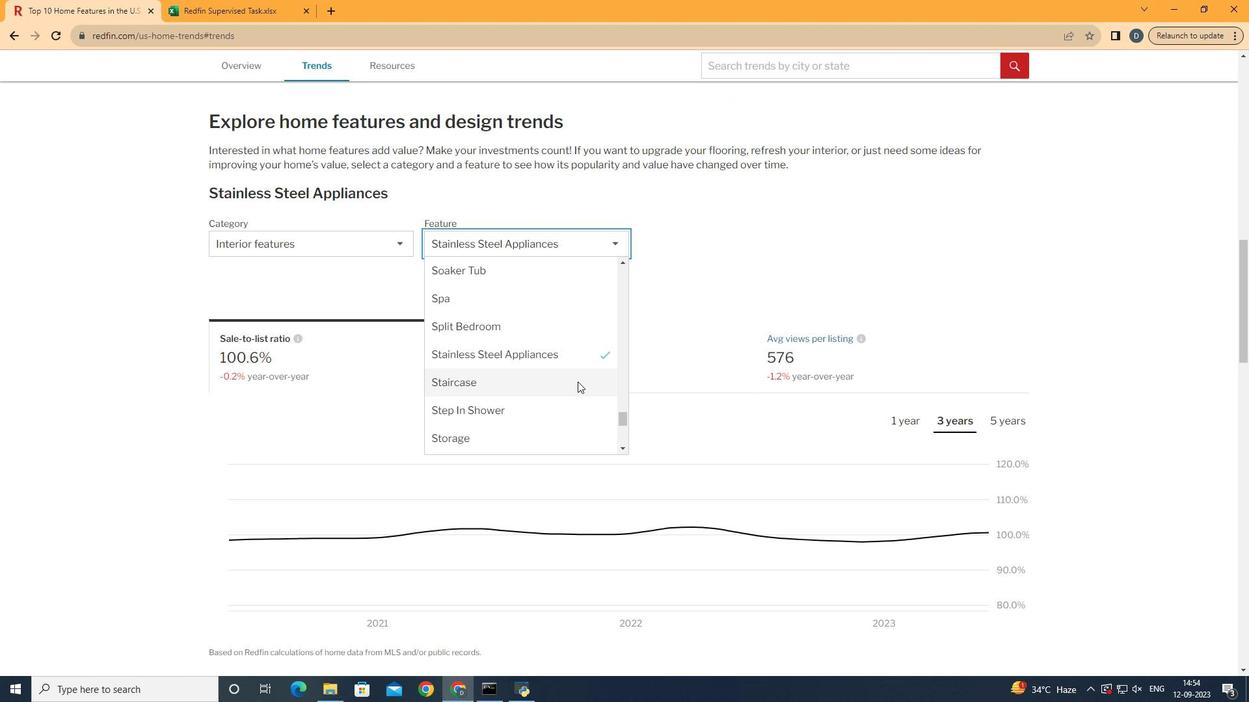 
Action: Mouse scrolled (577, 382) with delta (0, 0)
Screenshot: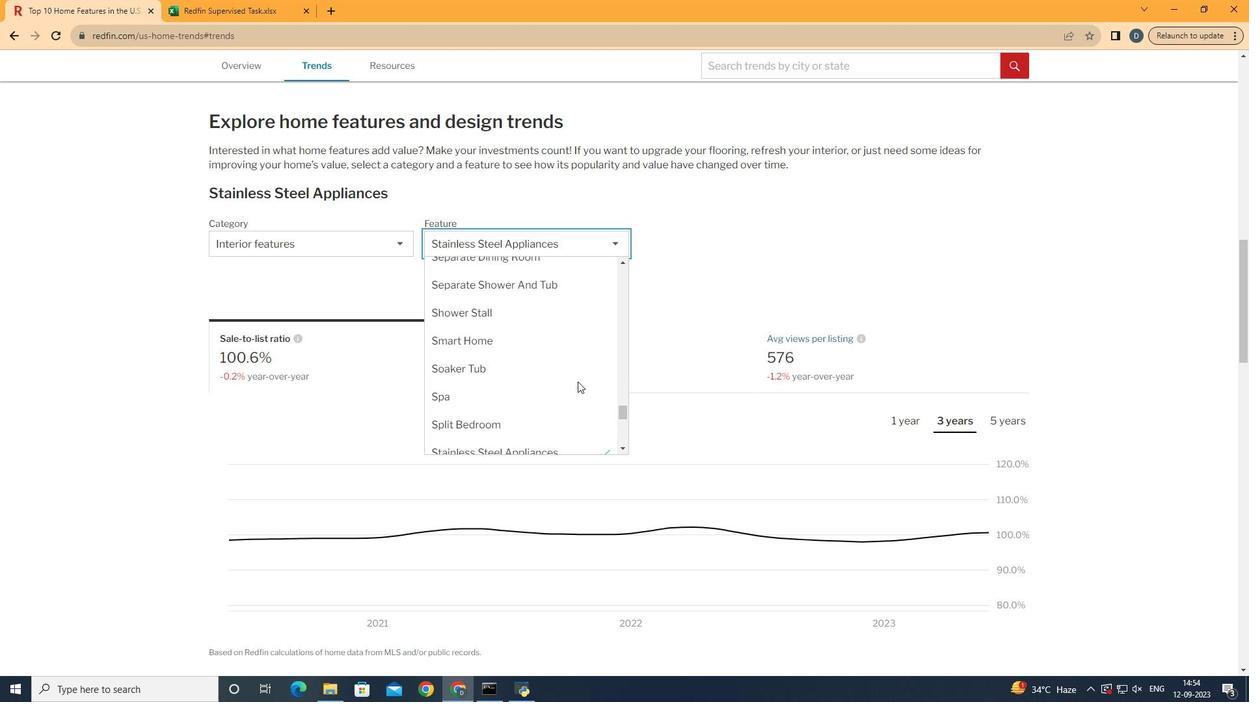 
Action: Mouse scrolled (577, 382) with delta (0, 0)
Screenshot: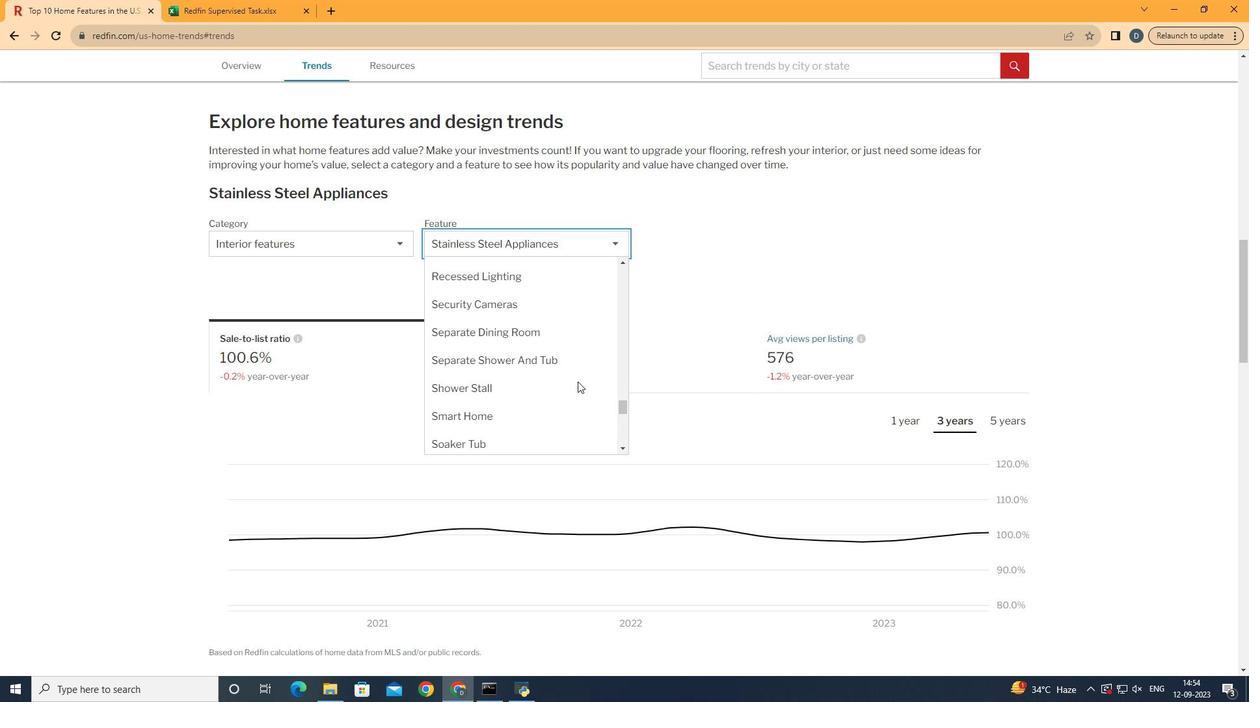
Action: Mouse scrolled (577, 382) with delta (0, 0)
Screenshot: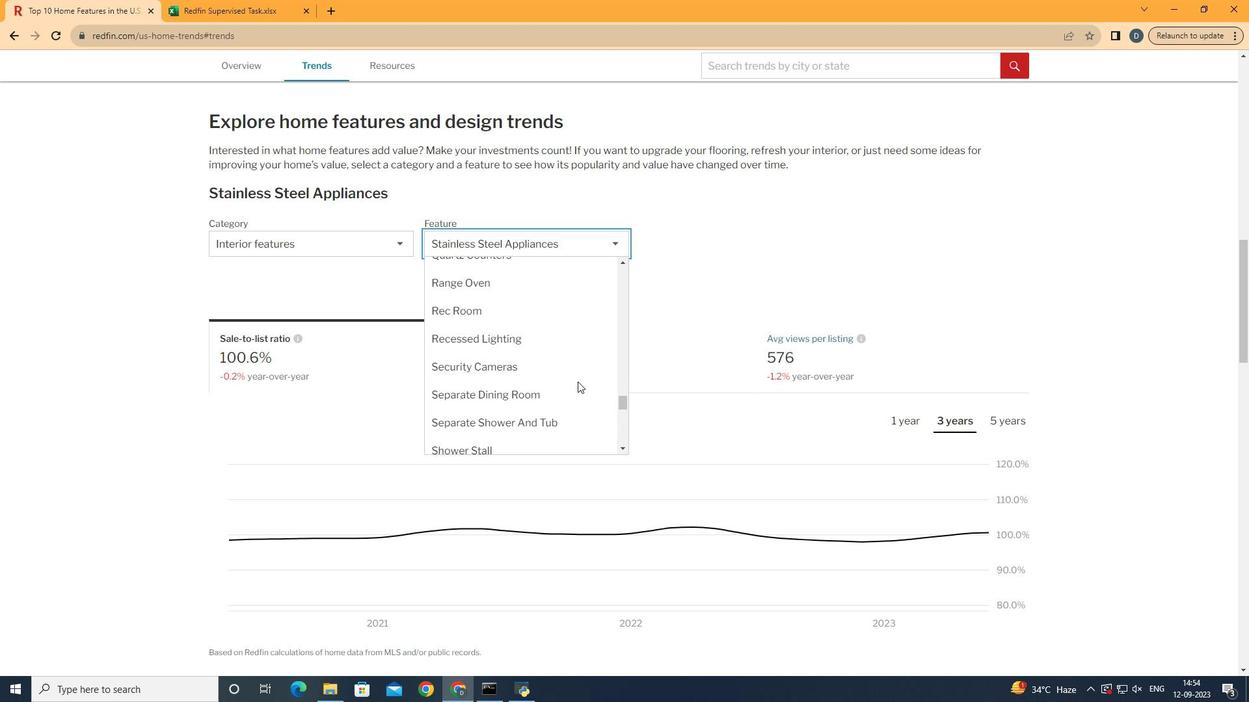 
Action: Mouse scrolled (577, 382) with delta (0, 0)
Screenshot: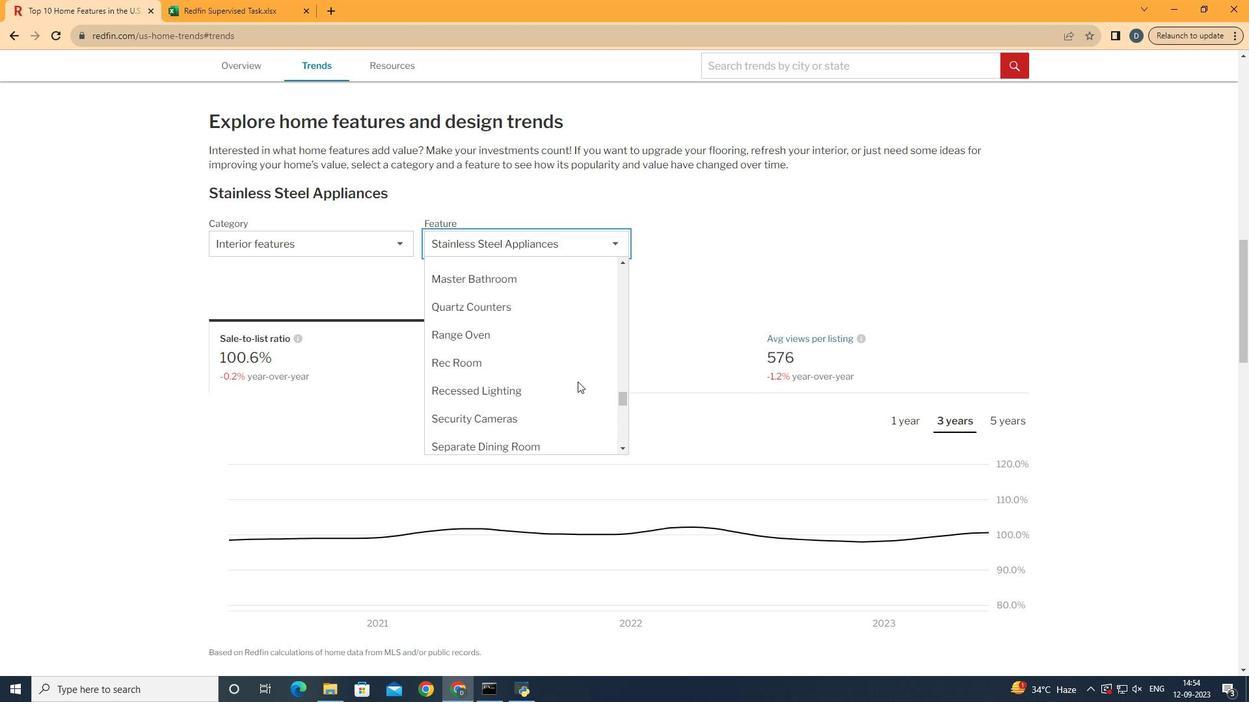 
Action: Mouse scrolled (577, 382) with delta (0, 0)
Screenshot: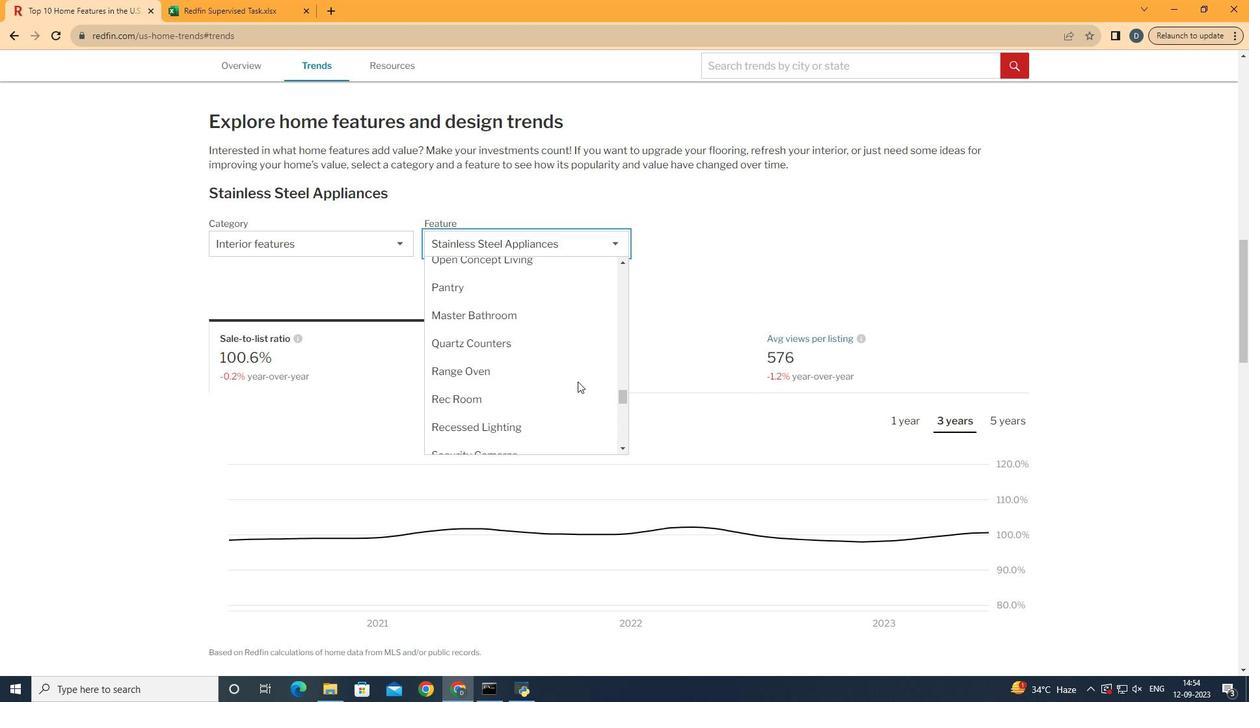 
Action: Mouse moved to (574, 344)
Screenshot: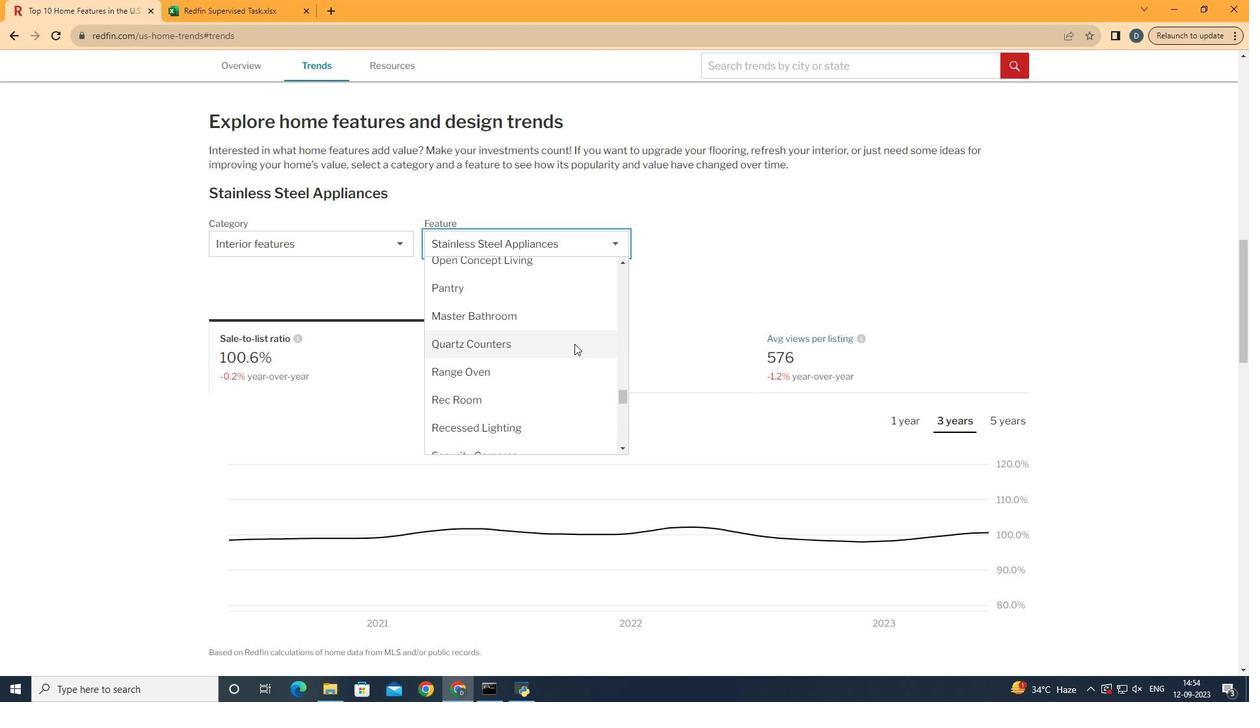 
Action: Mouse scrolled (574, 344) with delta (0, 0)
Screenshot: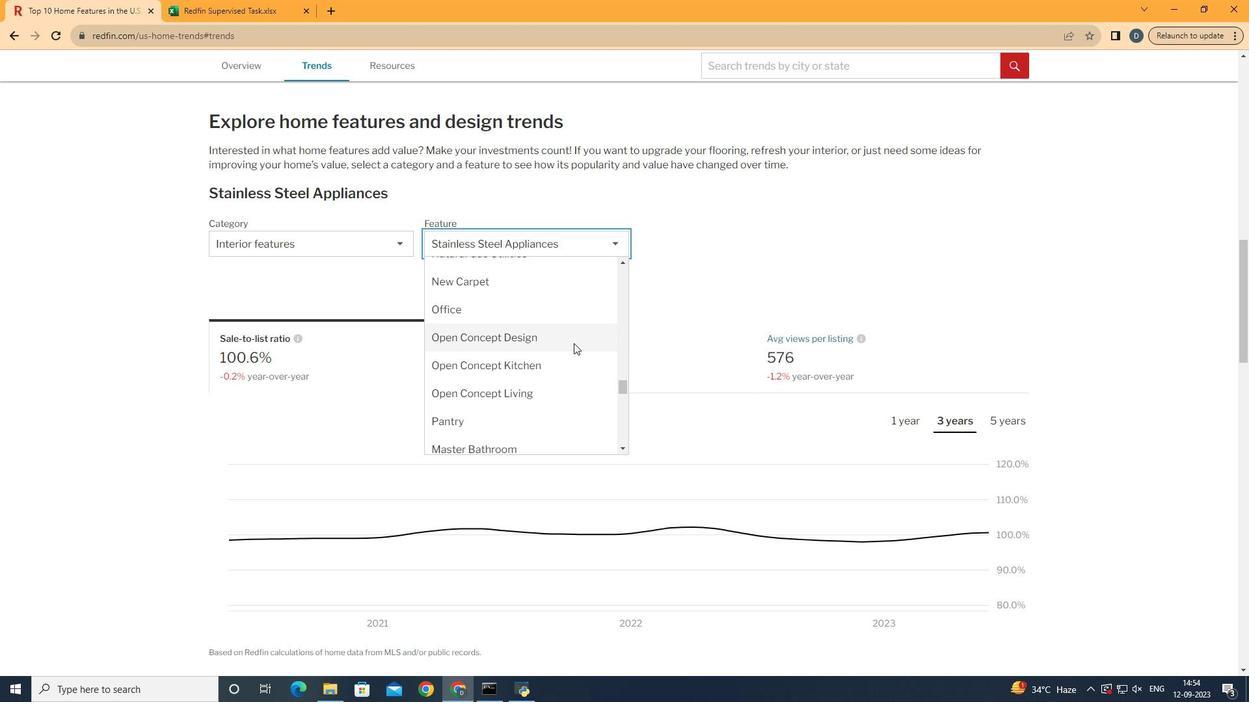
Action: Mouse scrolled (574, 344) with delta (0, 0)
Screenshot: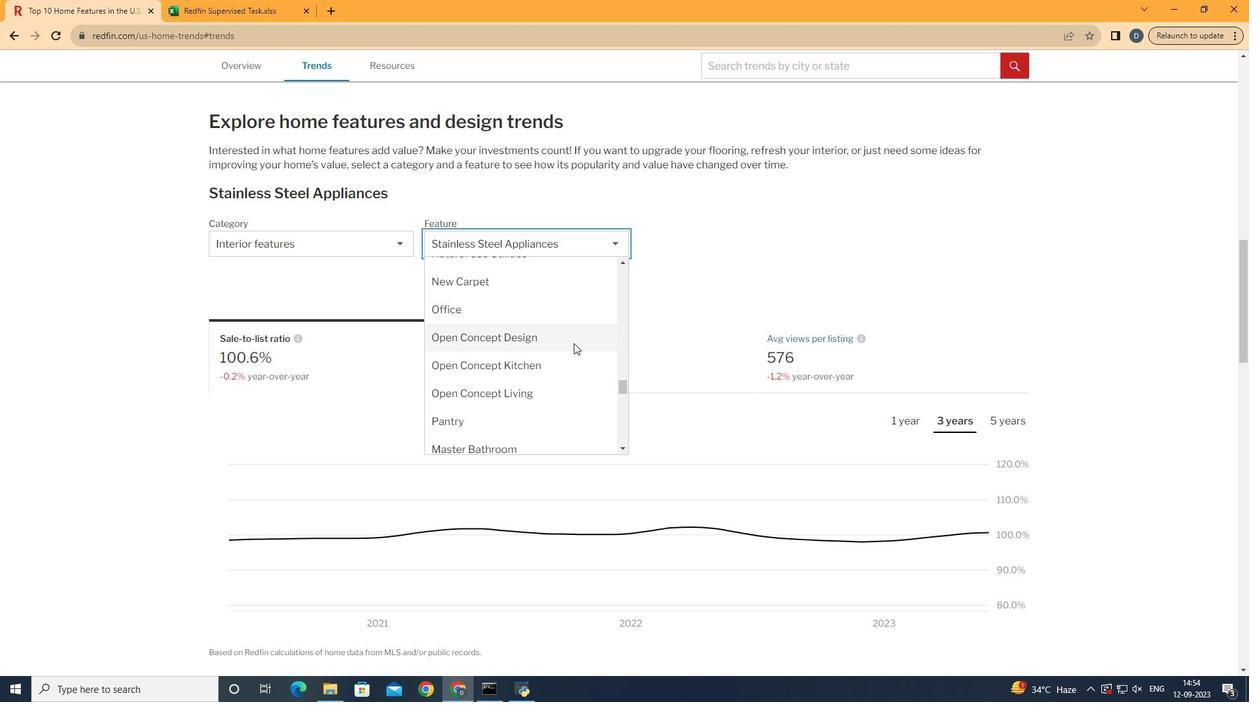 
Action: Mouse moved to (573, 343)
Screenshot: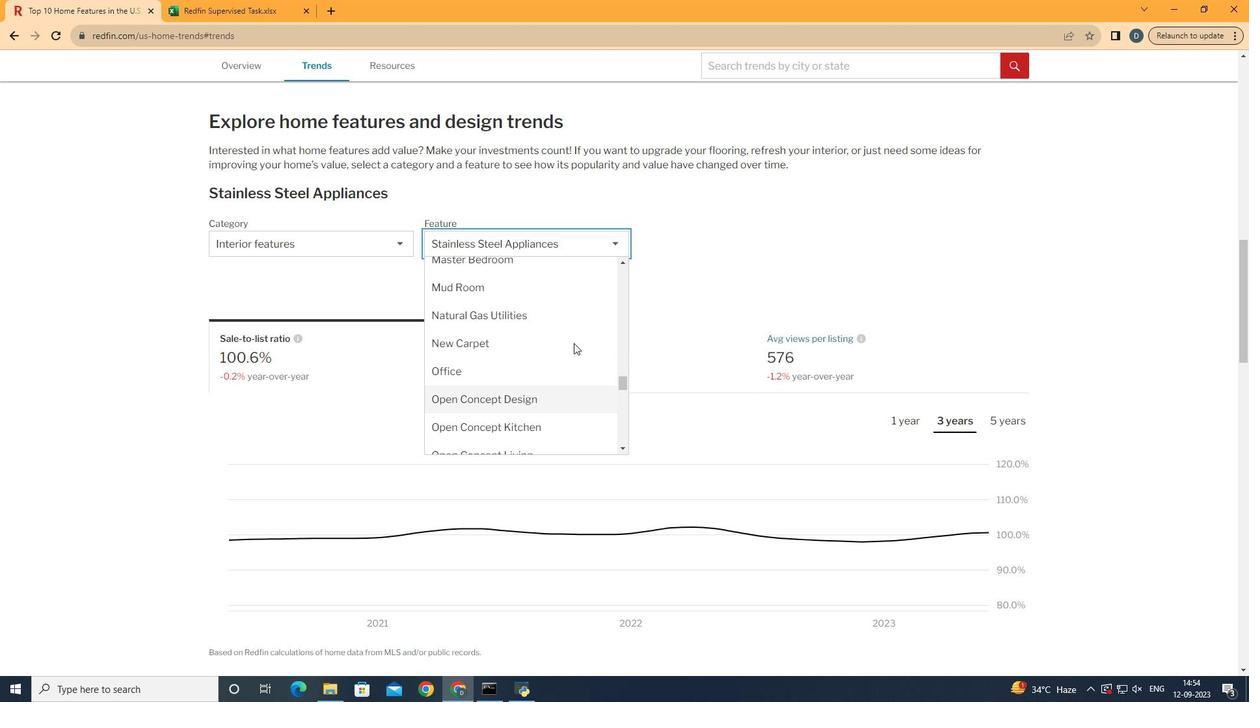 
Action: Mouse scrolled (573, 344) with delta (0, 0)
Screenshot: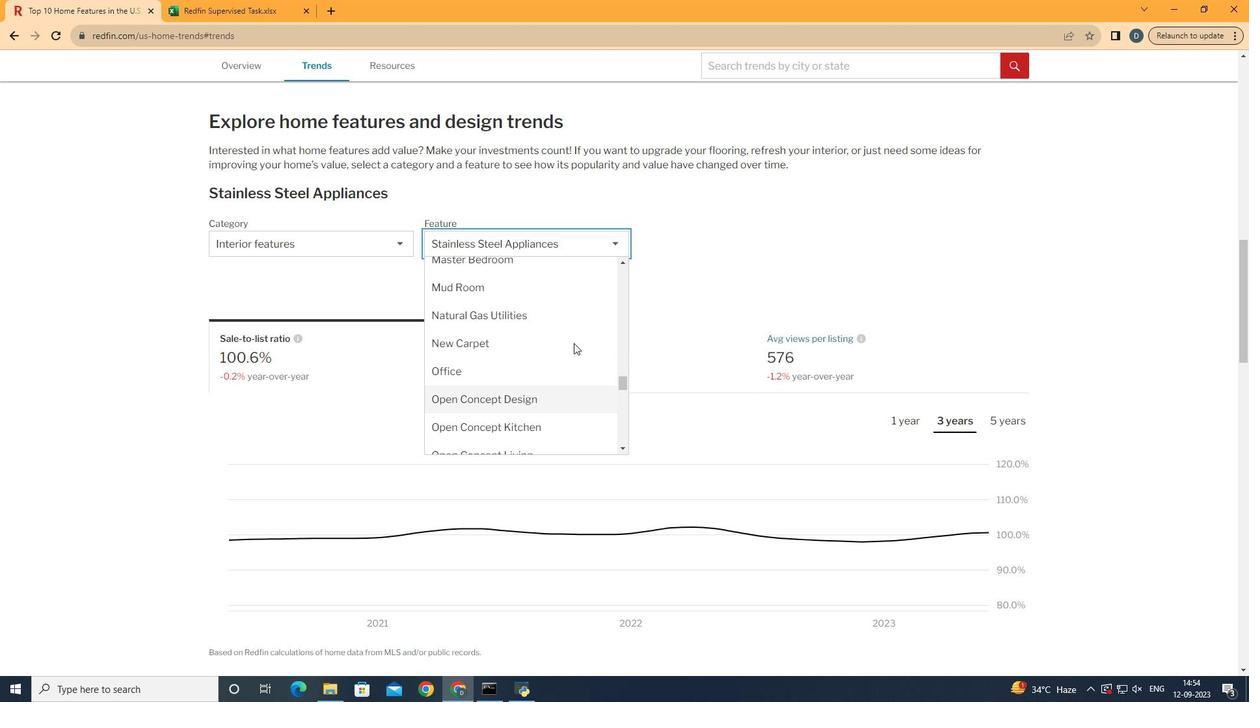 
Action: Mouse moved to (573, 338)
Screenshot: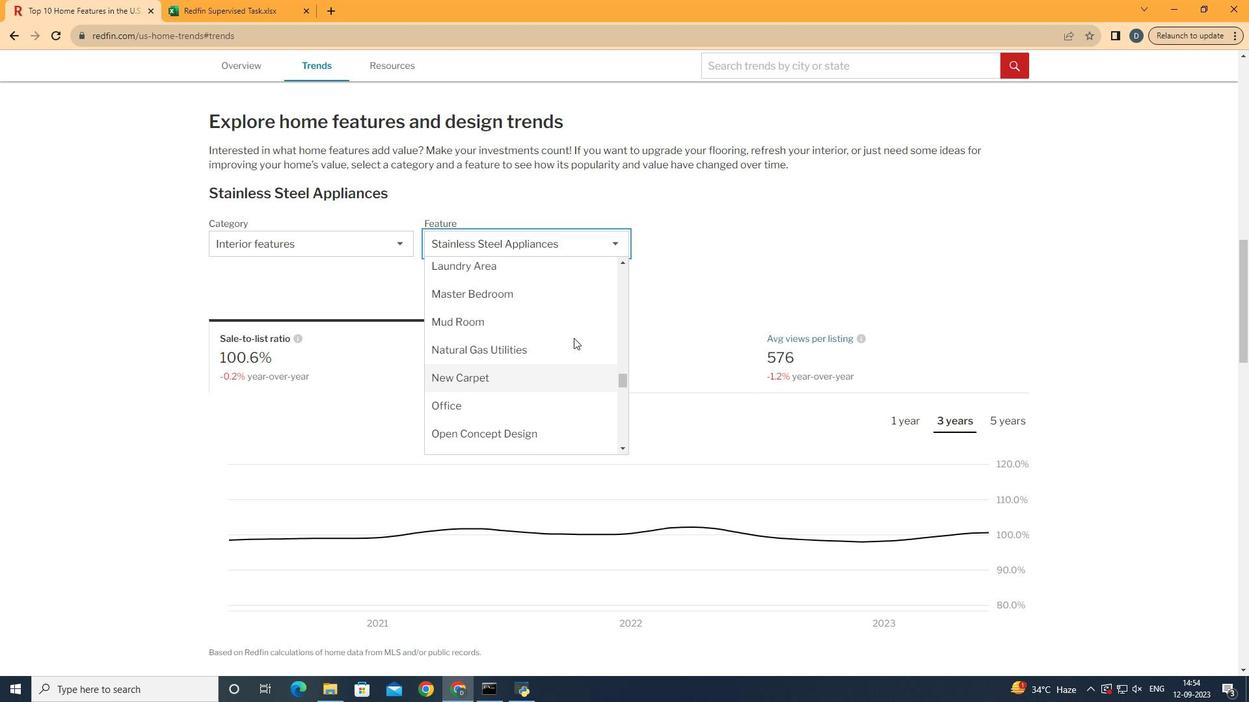 
Action: Mouse scrolled (573, 339) with delta (0, 0)
Screenshot: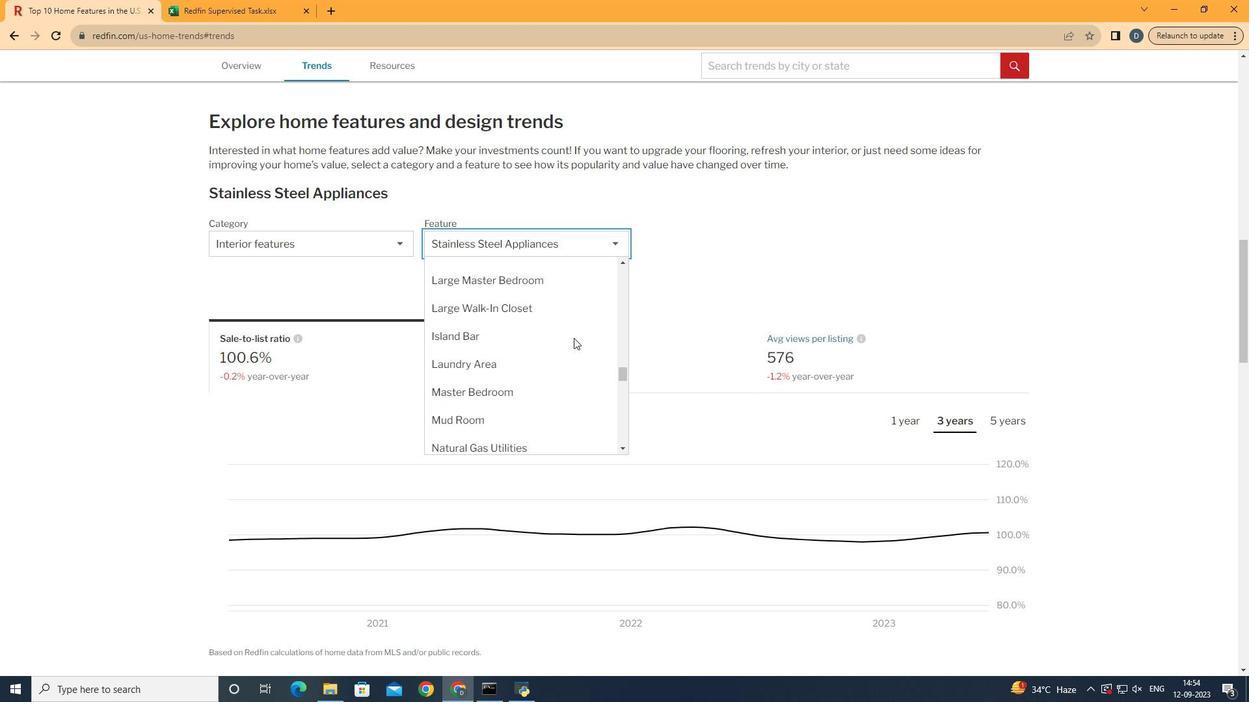 
Action: Mouse scrolled (573, 339) with delta (0, 0)
Screenshot: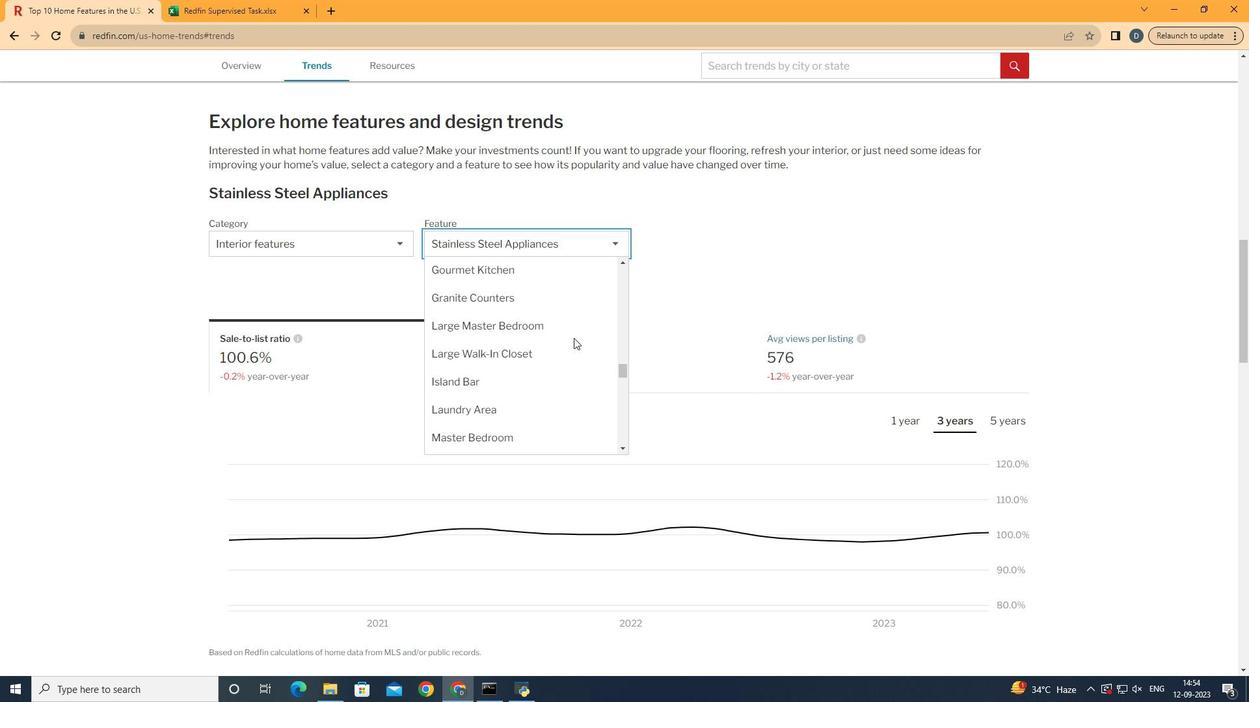 
Action: Mouse scrolled (573, 339) with delta (0, 0)
Screenshot: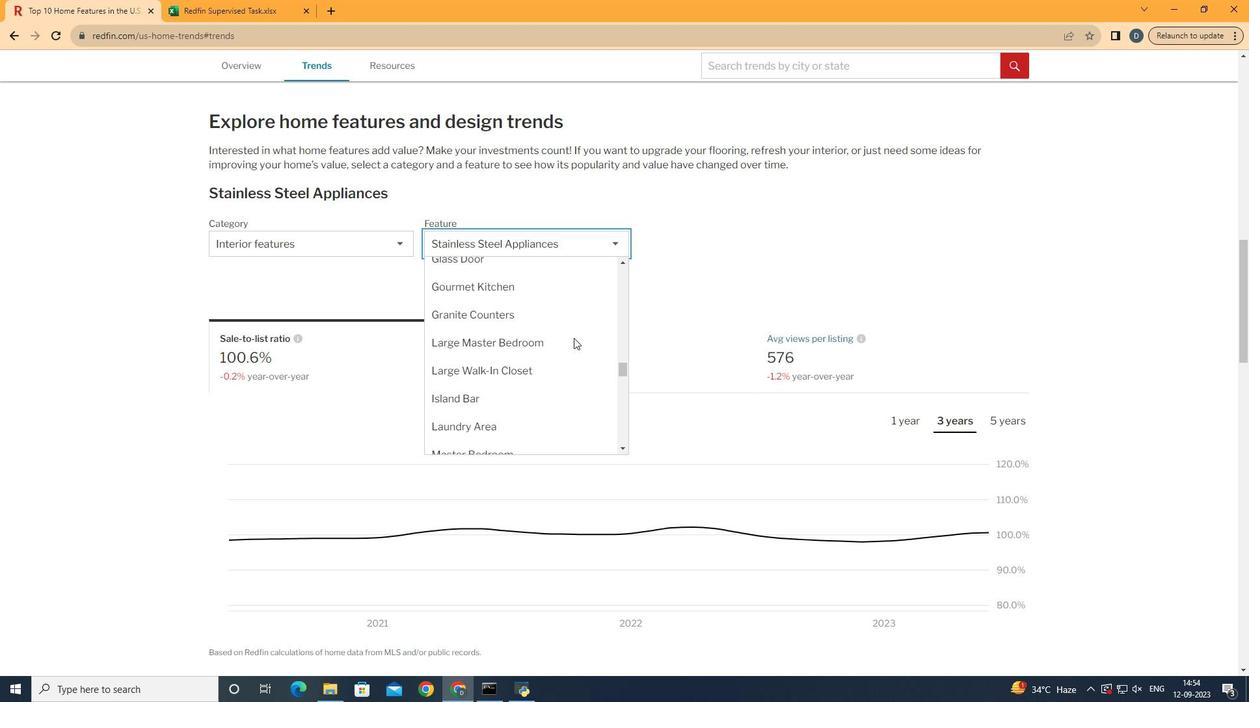 
Action: Mouse moved to (575, 357)
Screenshot: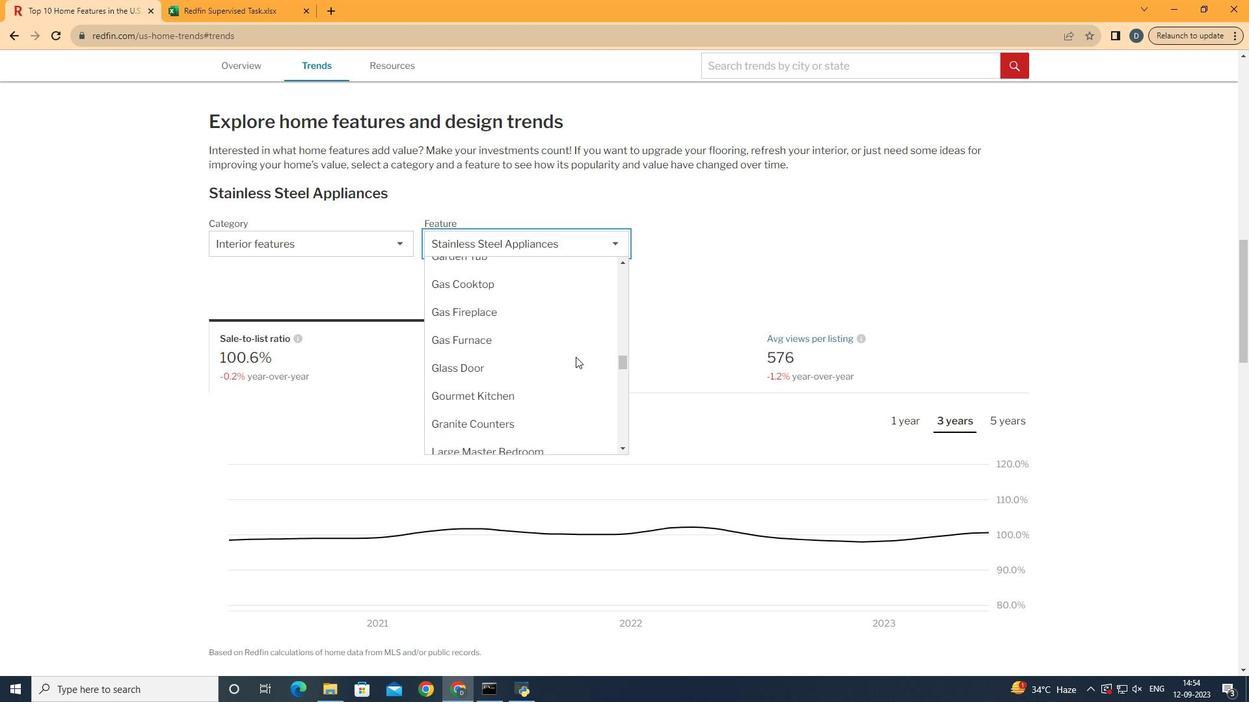 
Action: Mouse scrolled (575, 357) with delta (0, 0)
Screenshot: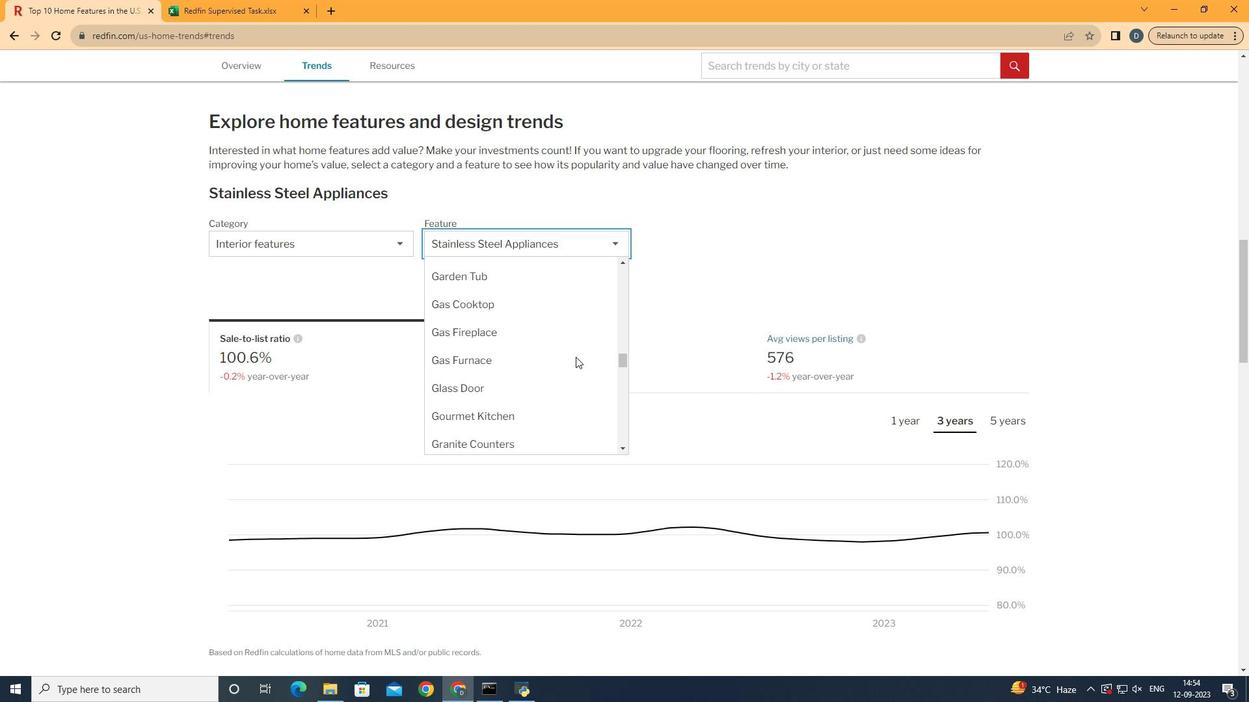 
Action: Mouse scrolled (575, 357) with delta (0, 0)
Screenshot: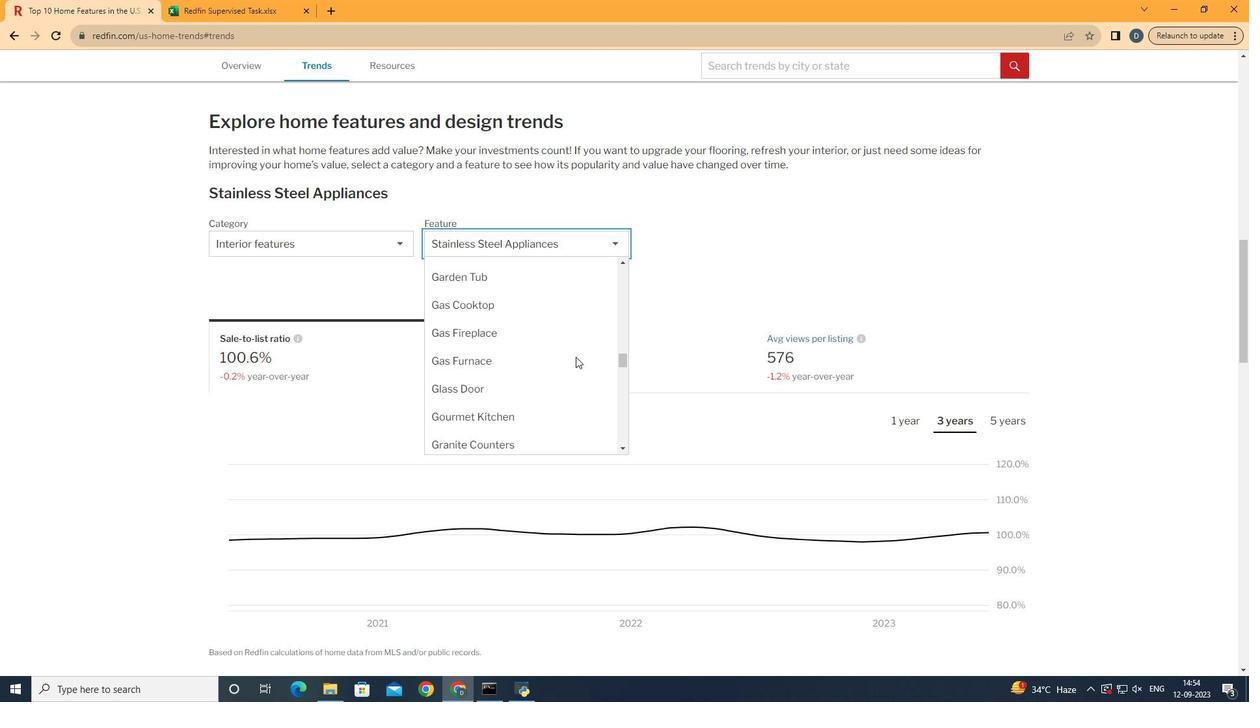 
Action: Mouse moved to (579, 394)
Screenshot: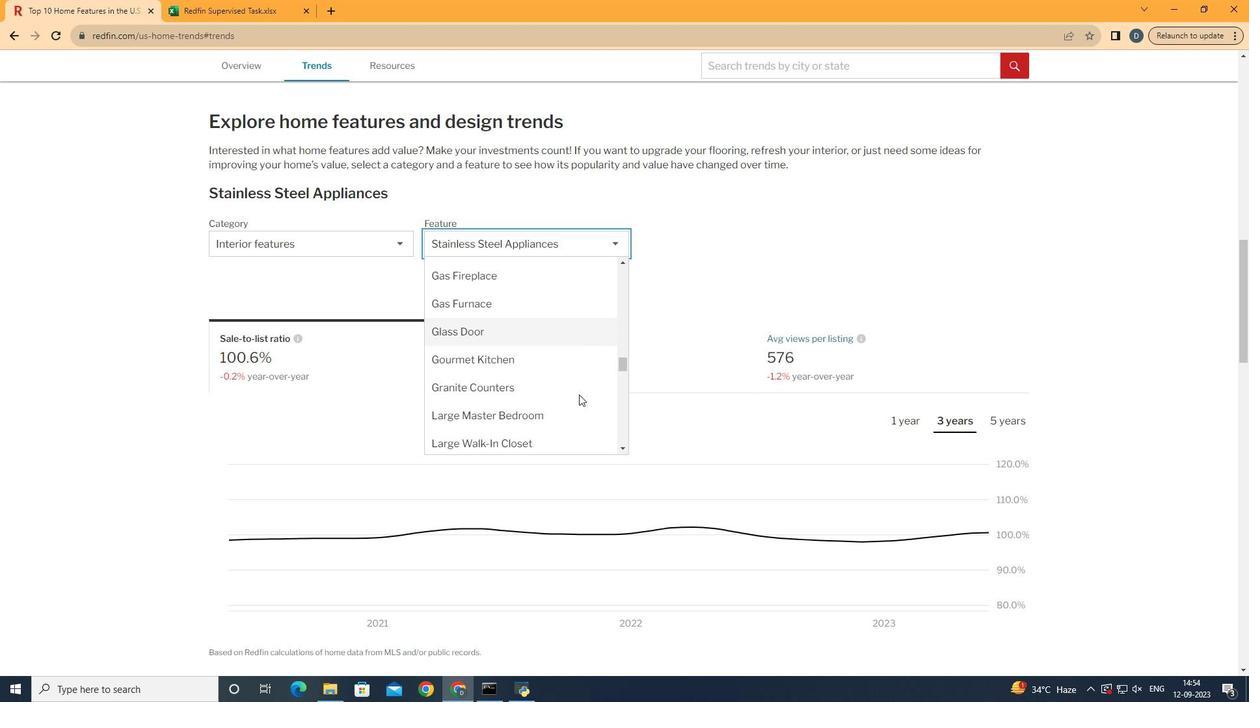 
Action: Mouse scrolled (579, 394) with delta (0, 0)
Screenshot: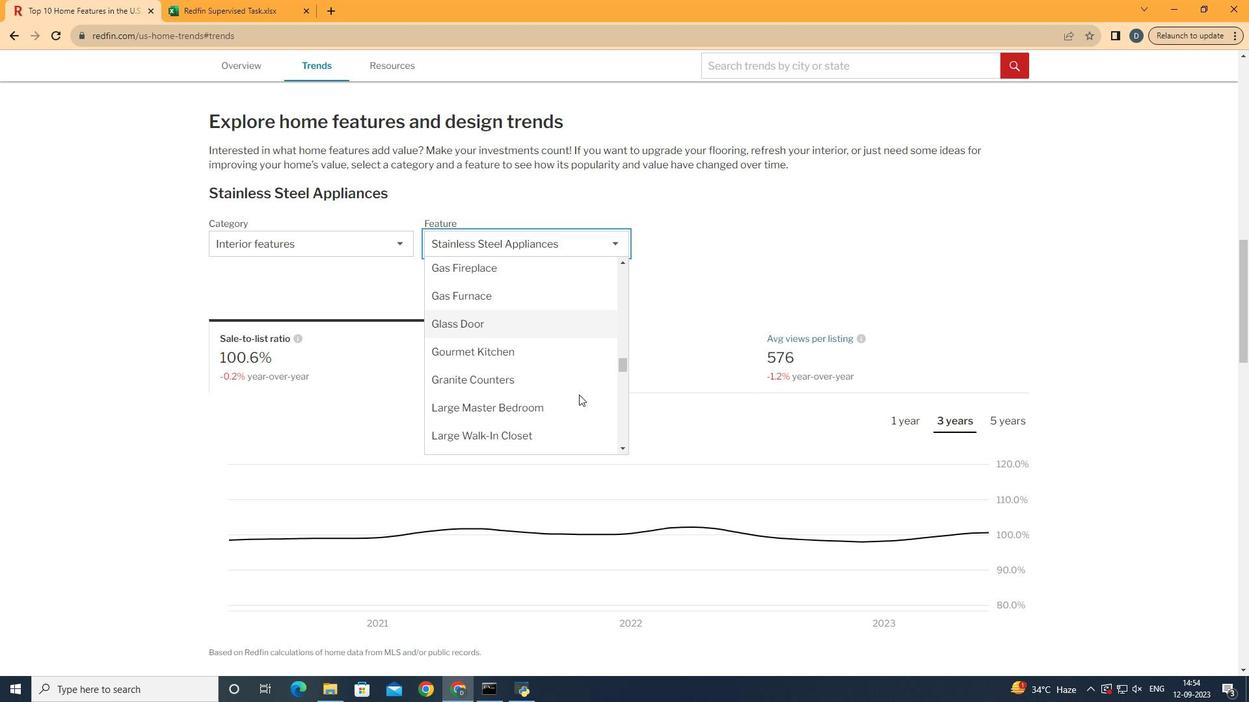 
Action: Mouse moved to (563, 374)
Screenshot: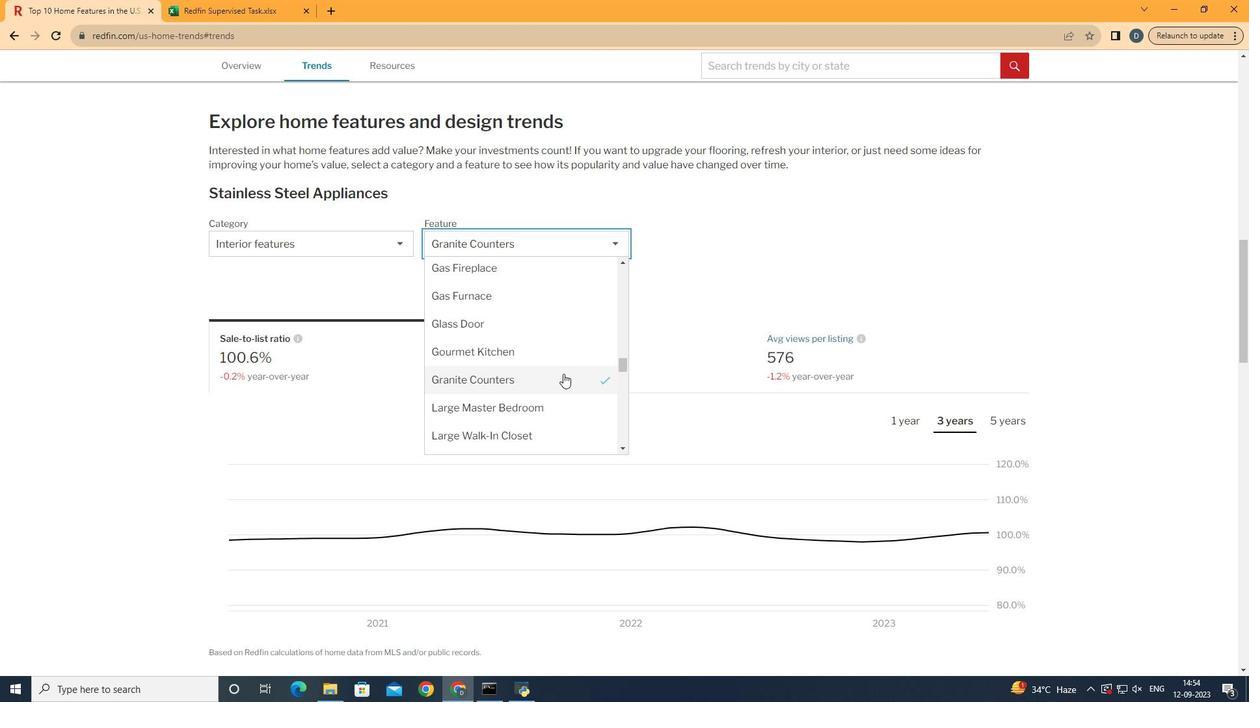 
Action: Mouse pressed left at (563, 374)
Screenshot: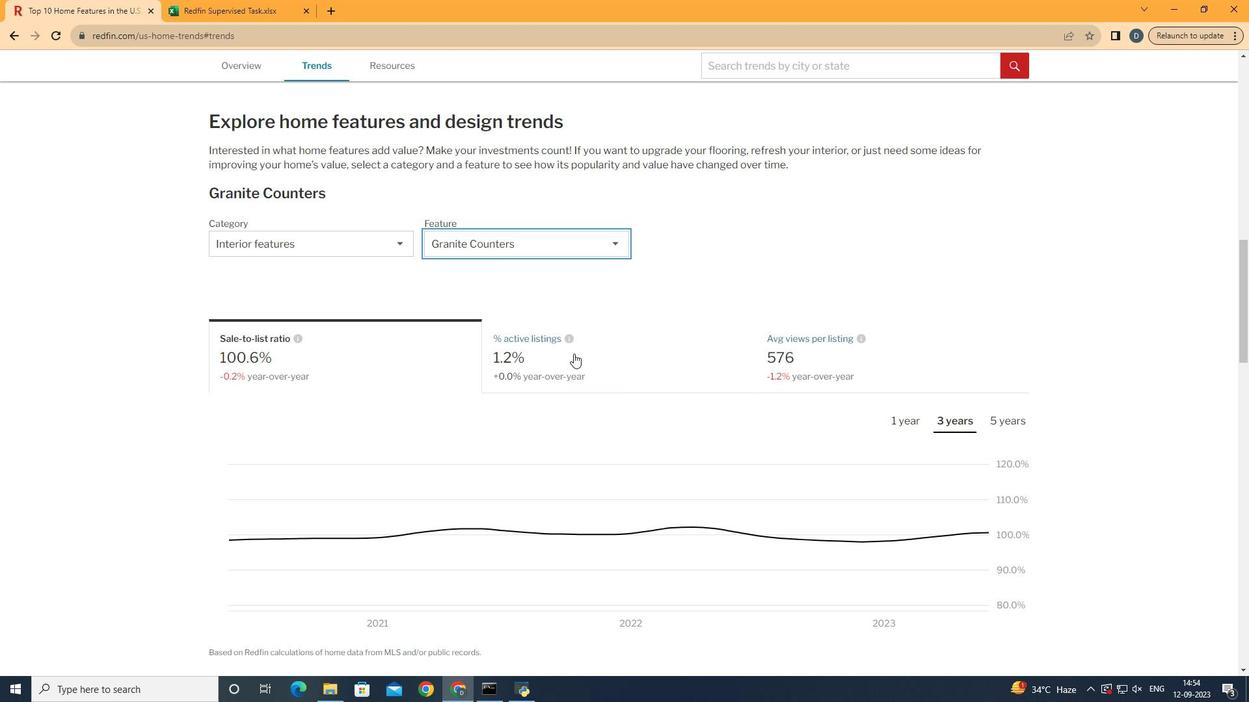 
Action: Mouse moved to (717, 257)
Screenshot: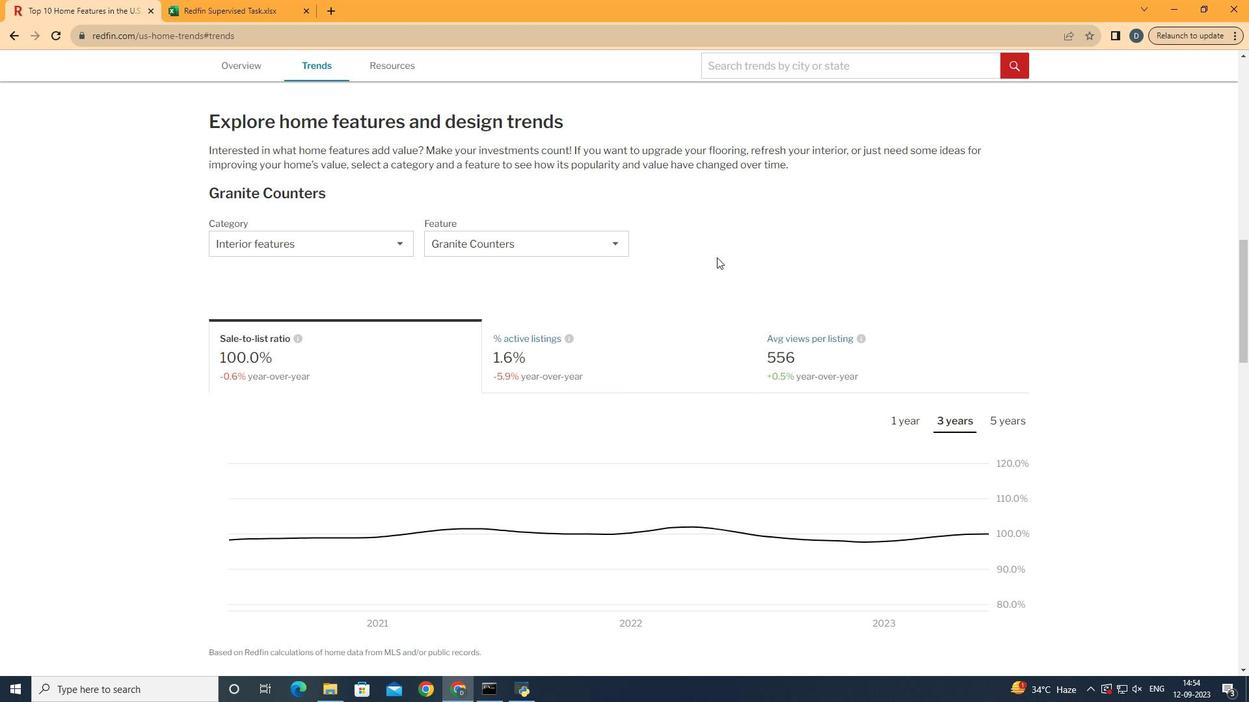 
Action: Mouse pressed left at (717, 257)
Screenshot: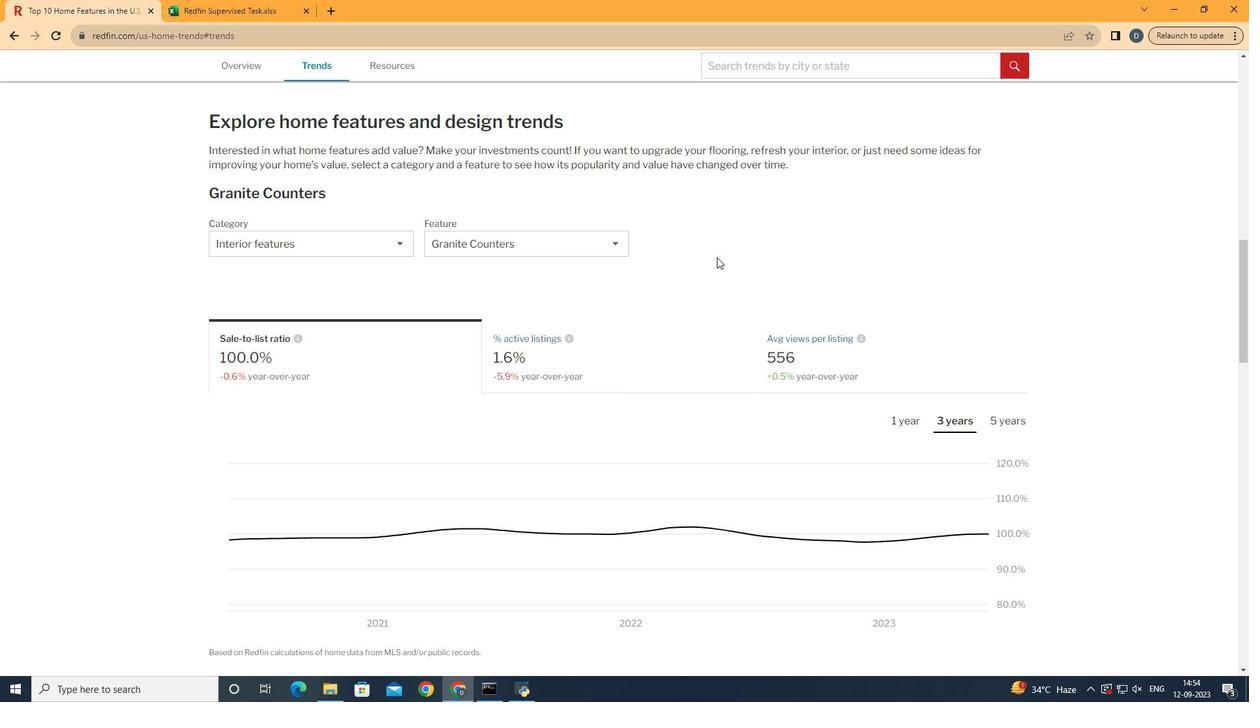 
Action: Mouse moved to (713, 277)
Screenshot: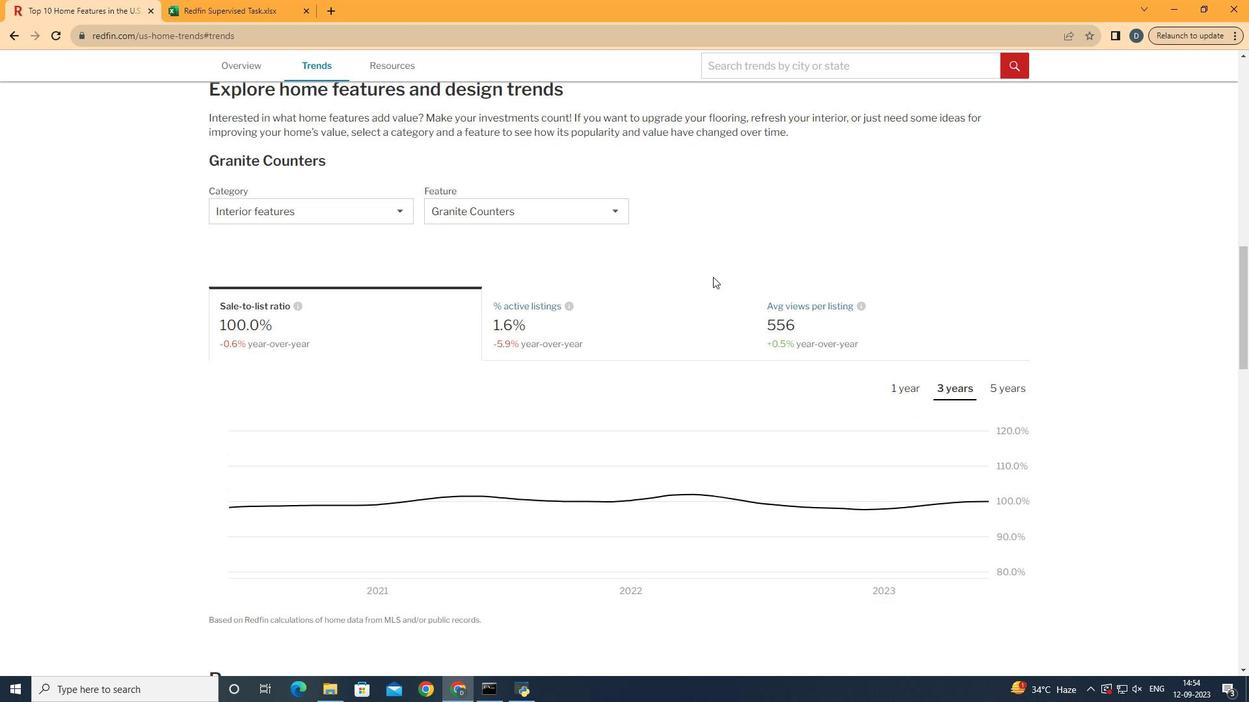 
Action: Mouse scrolled (713, 276) with delta (0, 0)
Screenshot: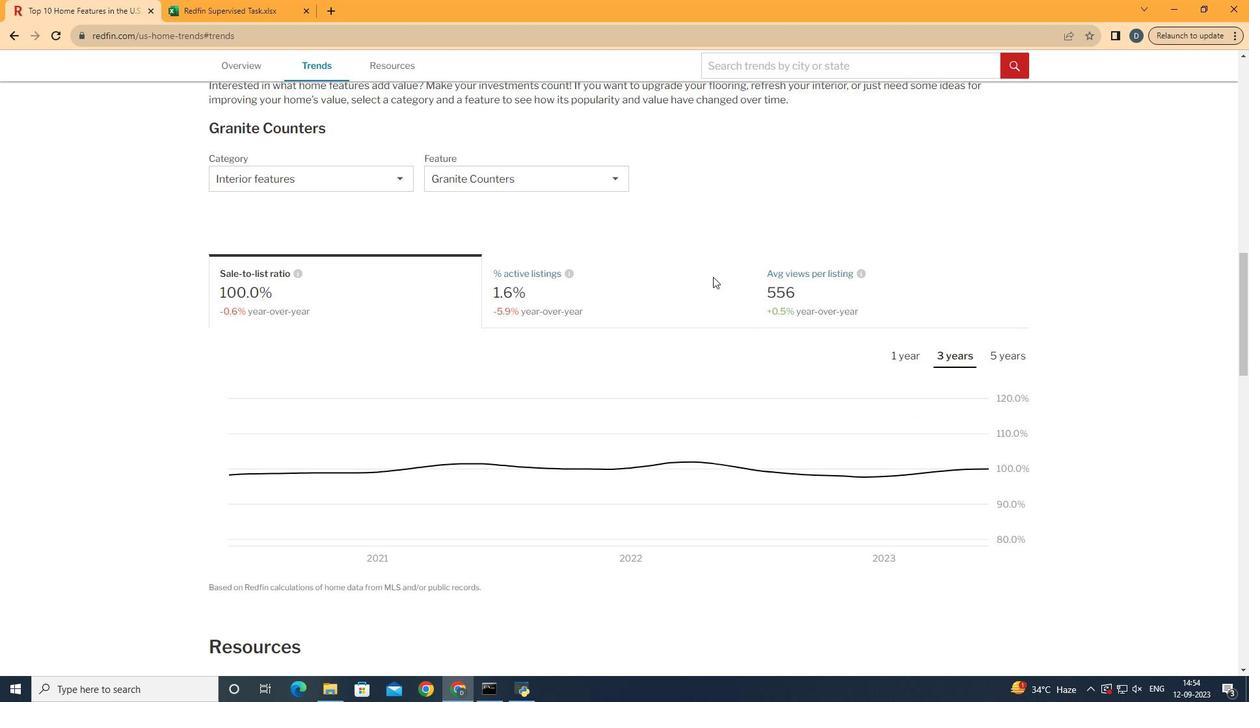 
Action: Mouse moved to (936, 289)
Screenshot: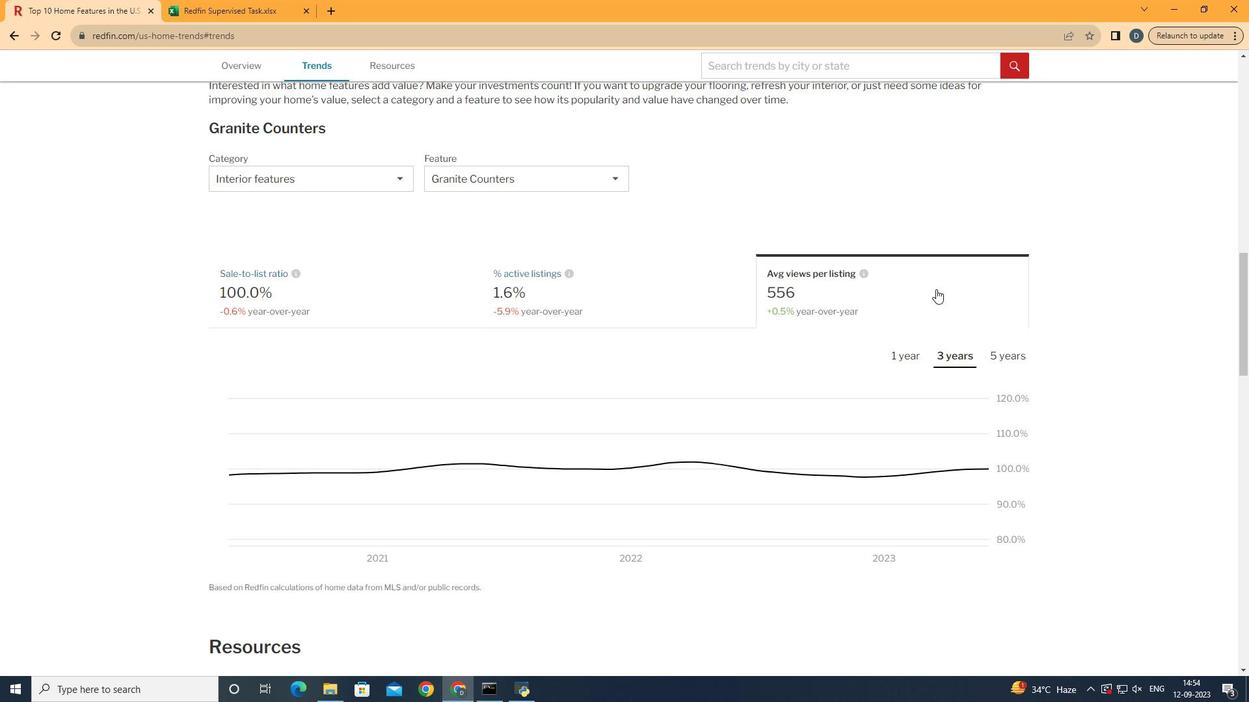 
Action: Mouse pressed left at (936, 289)
Screenshot: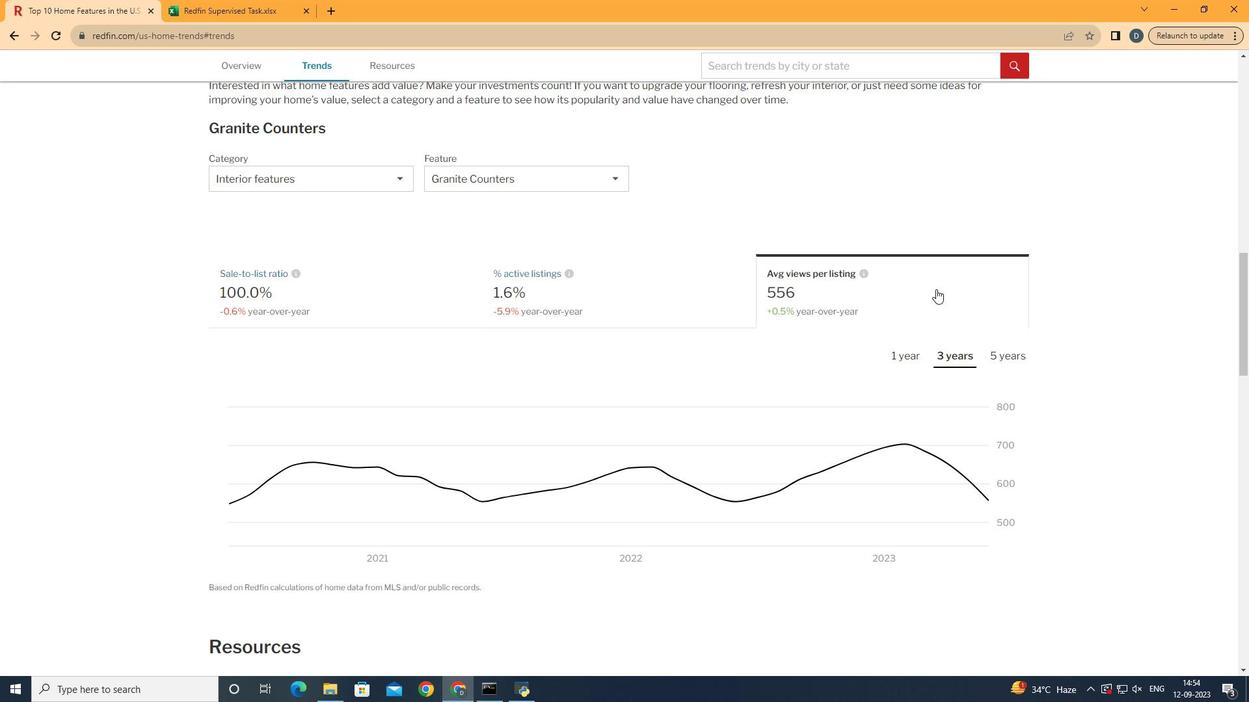 
Action: Mouse moved to (1030, 358)
Screenshot: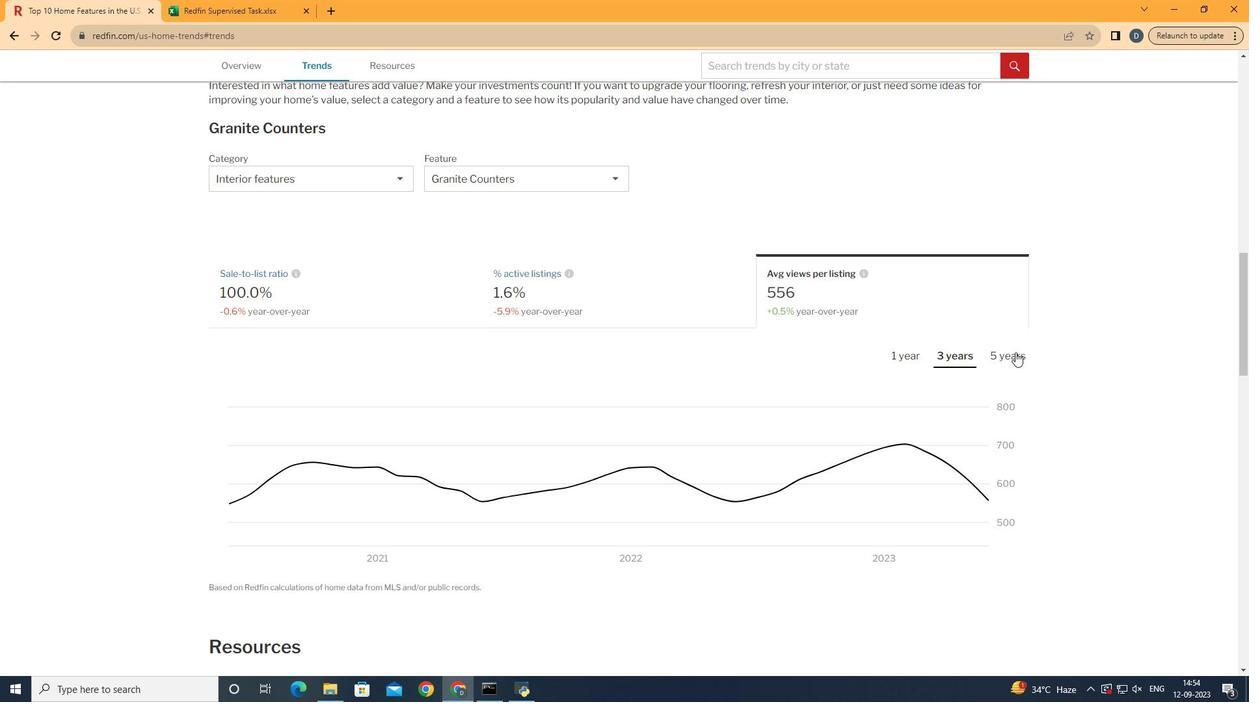 
Action: Mouse pressed left at (1030, 358)
Screenshot: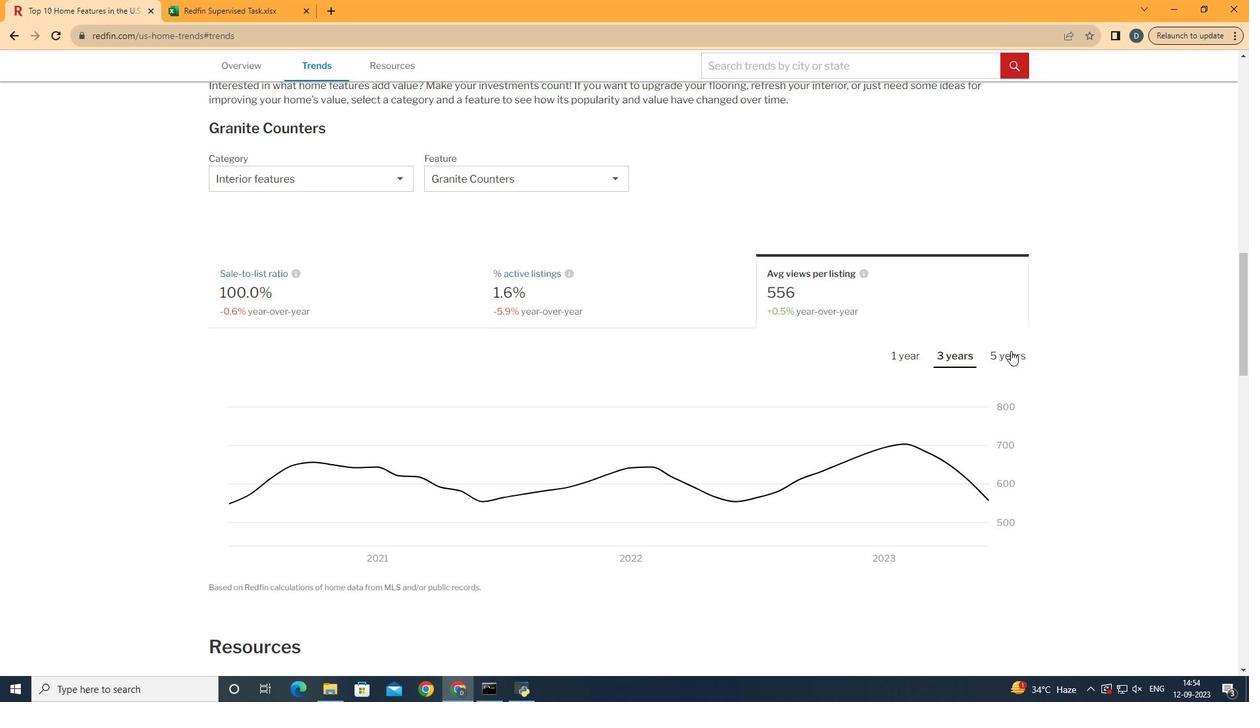 
Action: Mouse moved to (1011, 350)
Screenshot: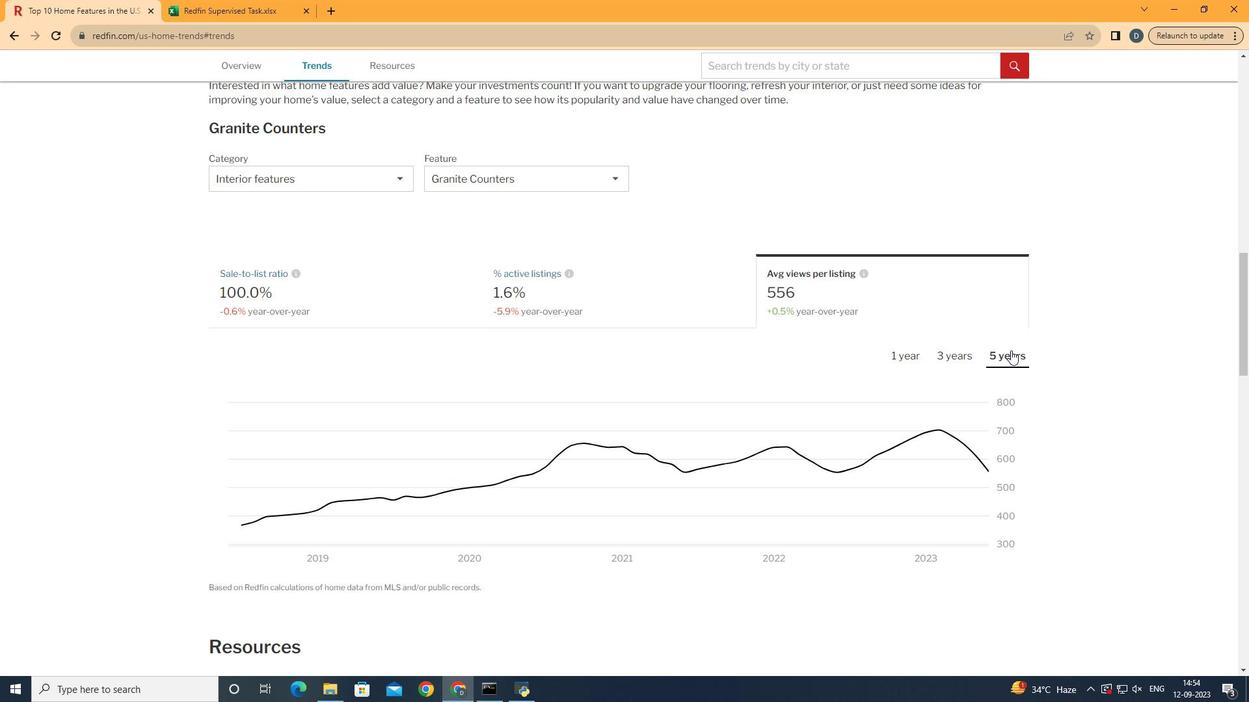 
Action: Mouse pressed left at (1011, 350)
Screenshot: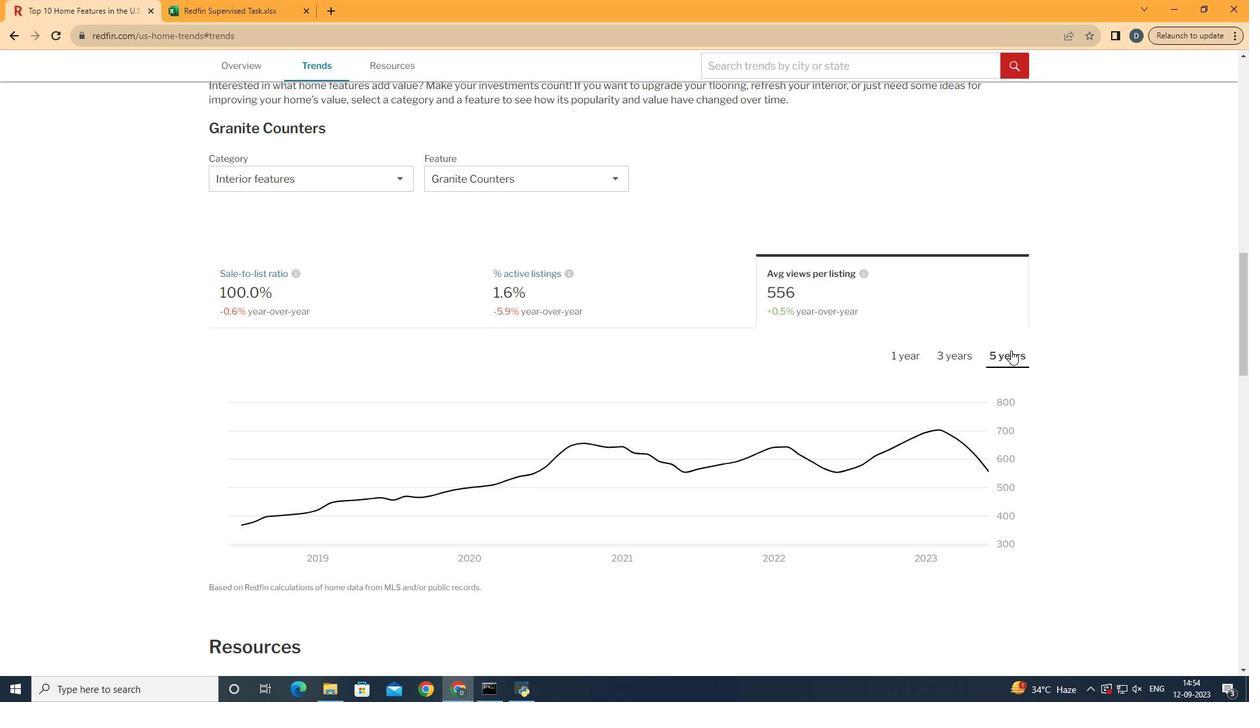
Action: Mouse moved to (986, 472)
Screenshot: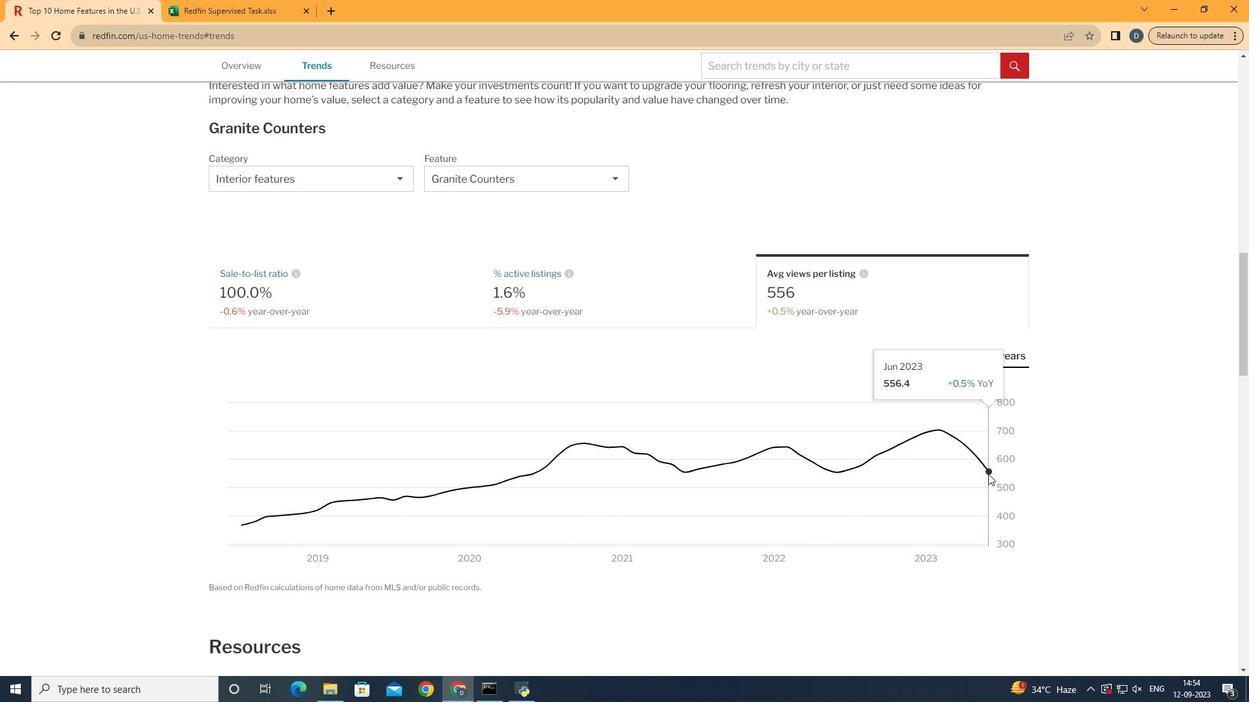 
